 Task: Add a dependency to the task Create a new online booking system for a salon or spa , the existing task  Implement a new virtual private network (VPN) system for a company in the project AgileMatrix
Action: Mouse moved to (1135, 188)
Screenshot: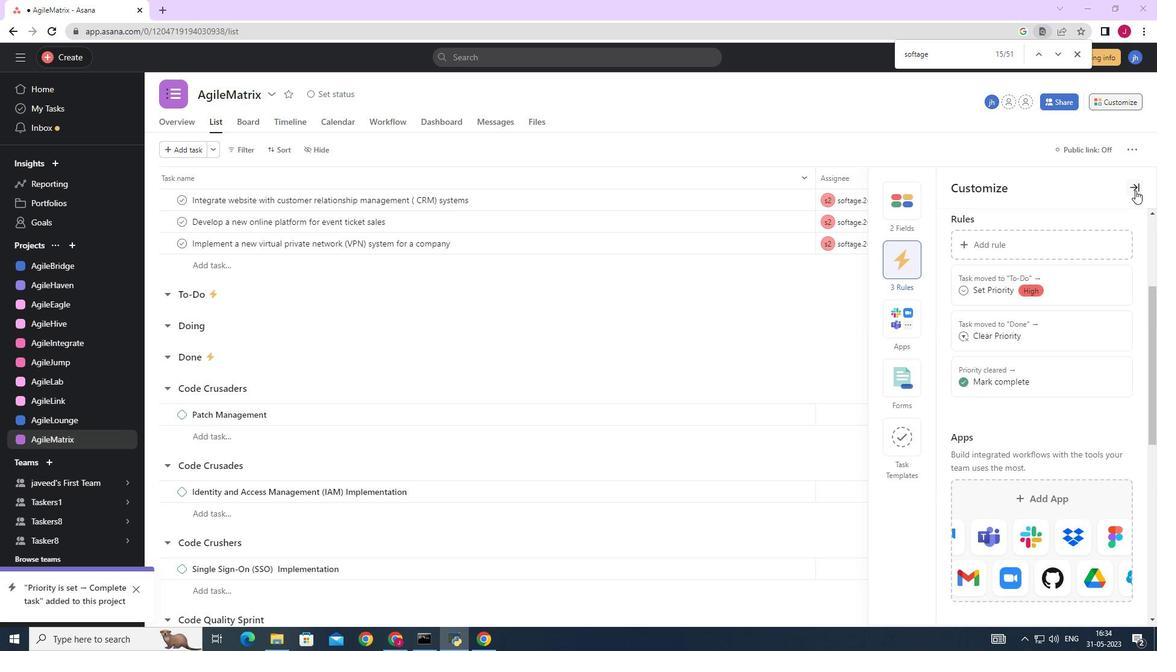 
Action: Mouse pressed left at (1135, 188)
Screenshot: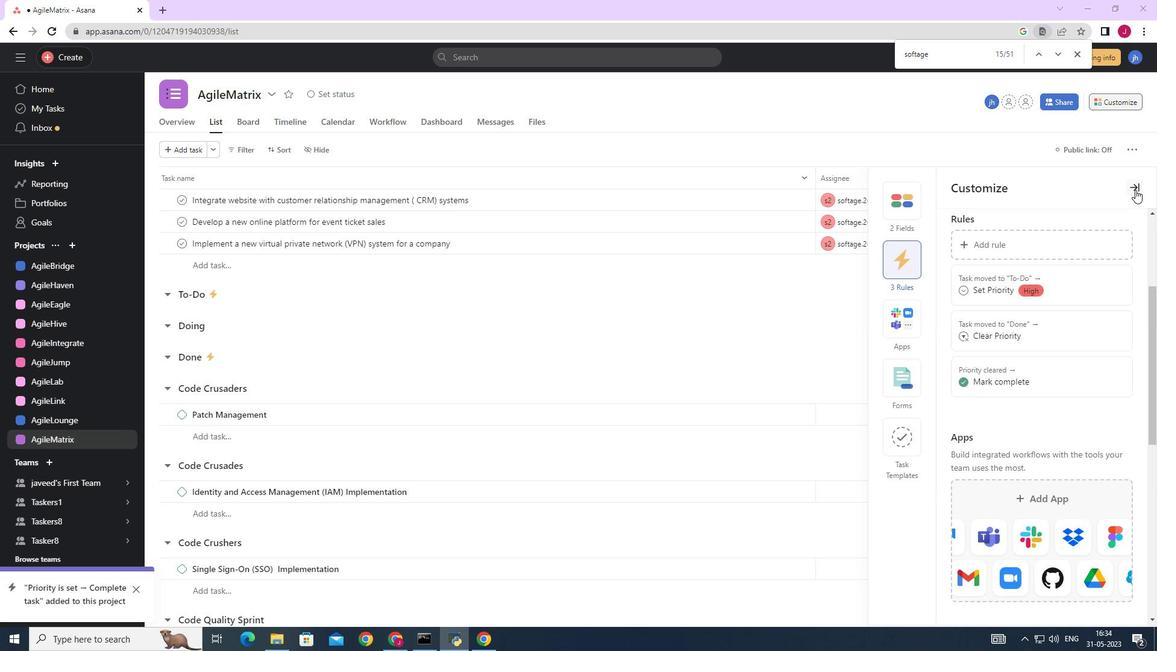 
Action: Mouse moved to (561, 447)
Screenshot: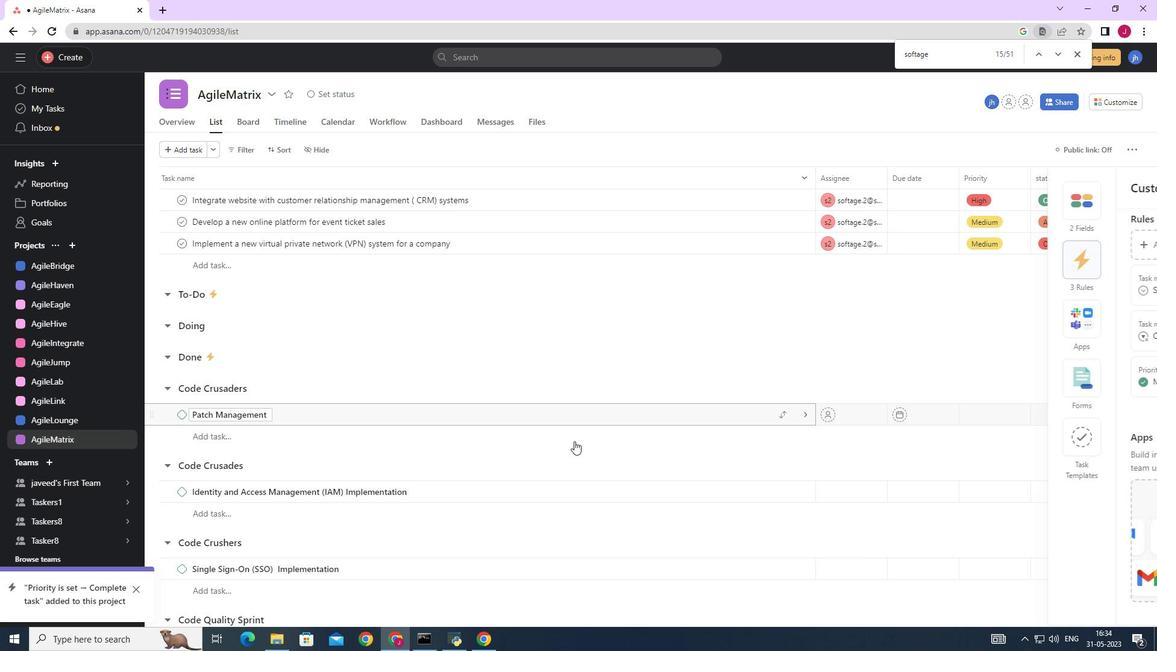 
Action: Mouse scrolled (561, 446) with delta (0, 0)
Screenshot: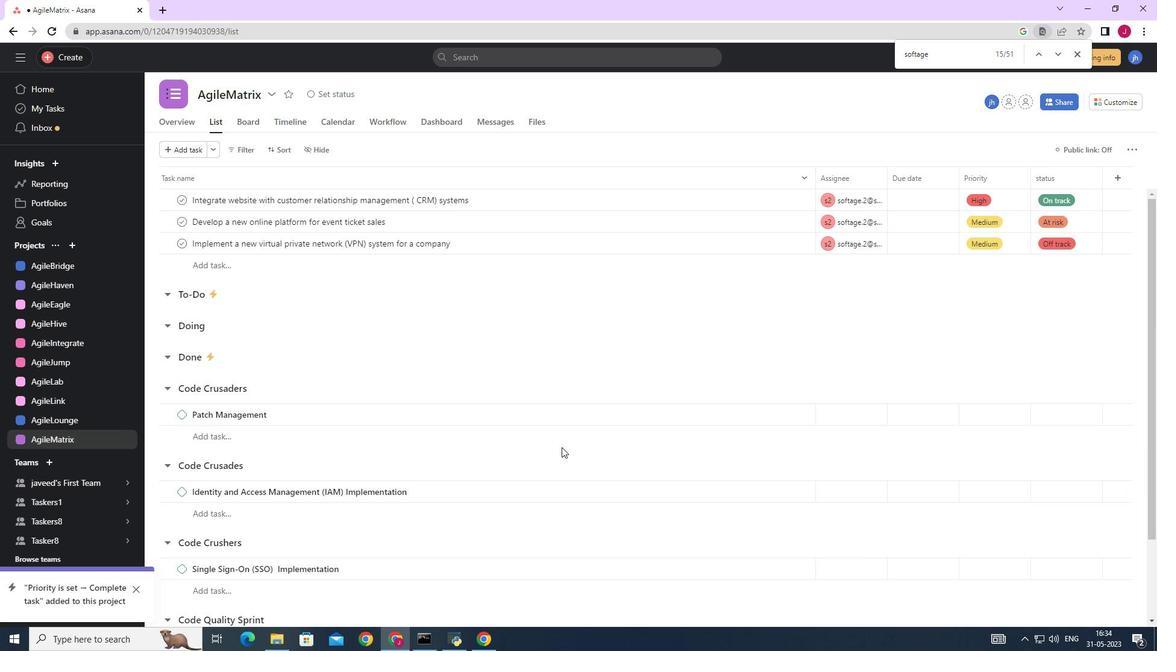 
Action: Mouse scrolled (561, 446) with delta (0, 0)
Screenshot: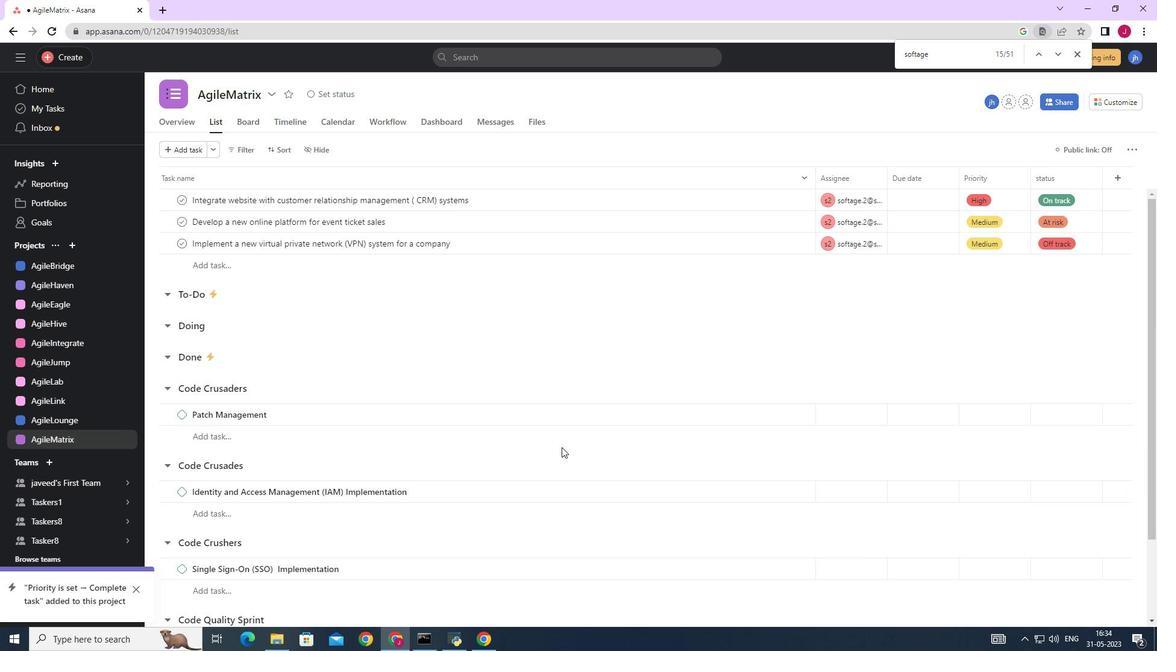 
Action: Mouse scrolled (561, 446) with delta (0, 0)
Screenshot: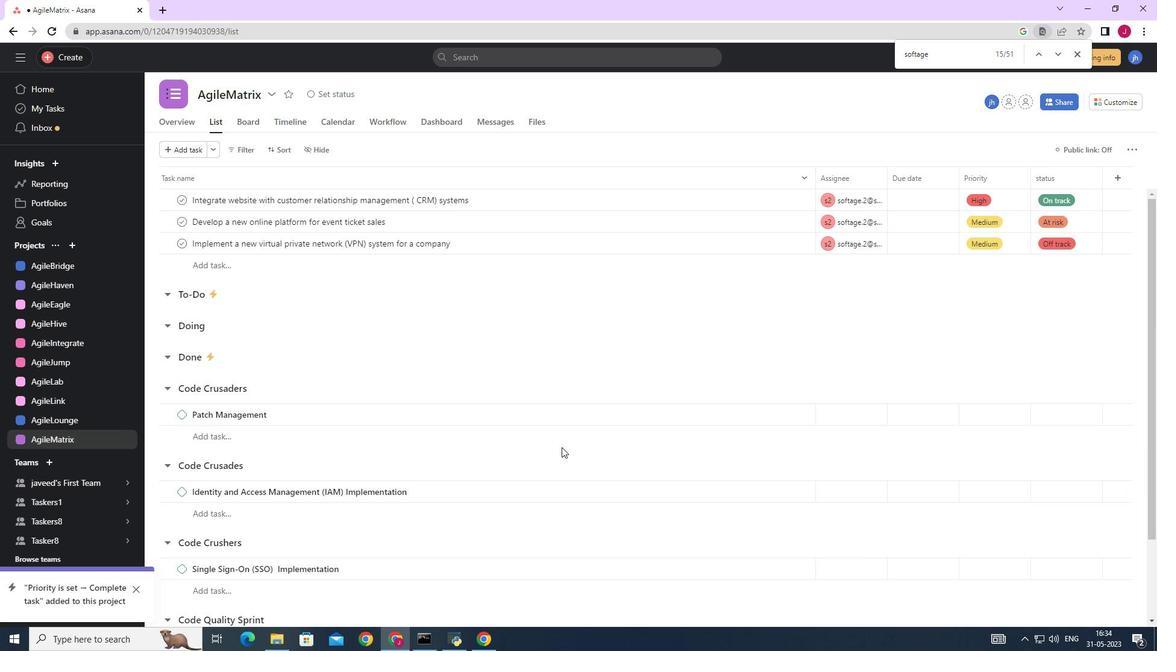 
Action: Mouse scrolled (561, 446) with delta (0, 0)
Screenshot: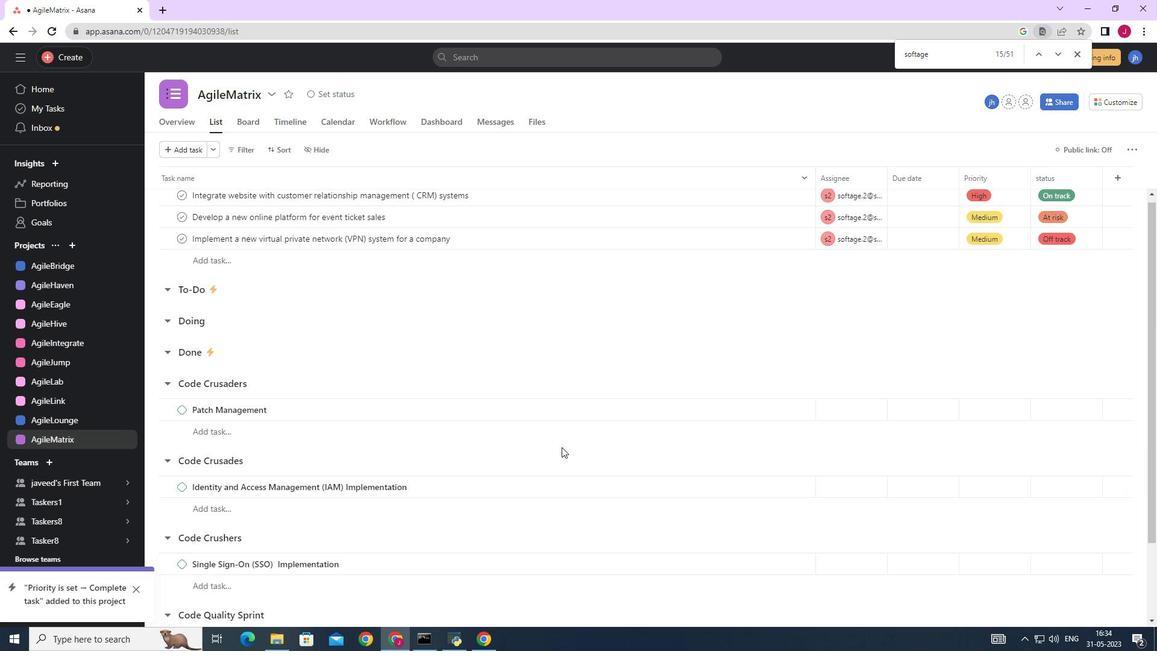 
Action: Mouse scrolled (561, 446) with delta (0, 0)
Screenshot: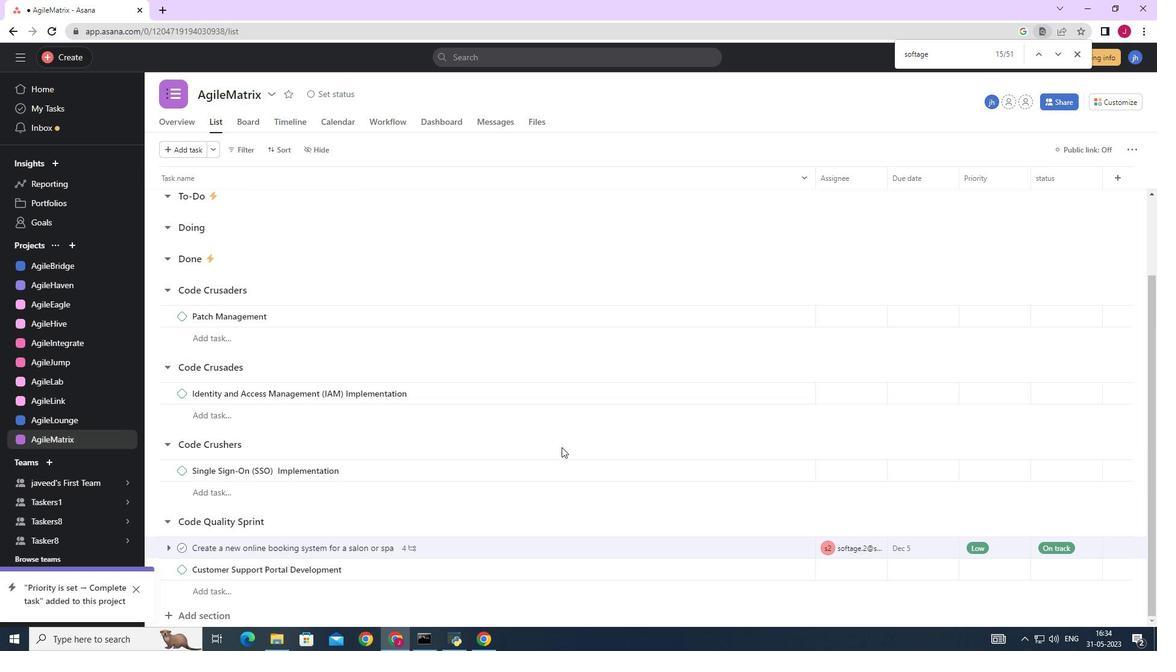 
Action: Mouse moved to (561, 447)
Screenshot: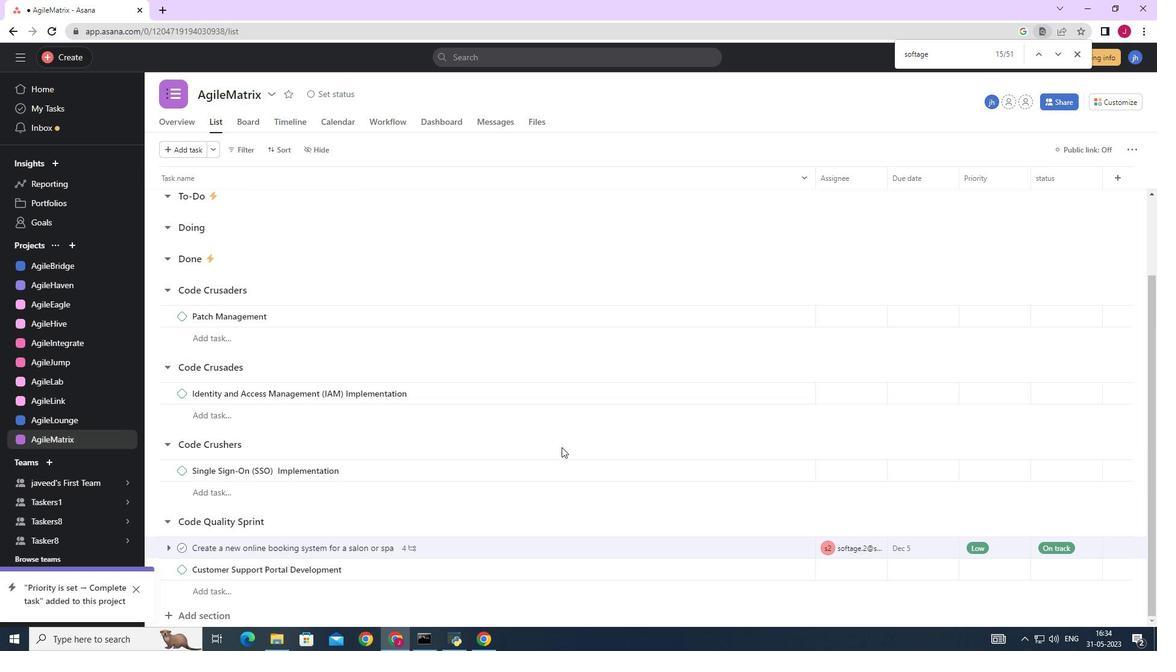 
Action: Mouse scrolled (561, 447) with delta (0, 0)
Screenshot: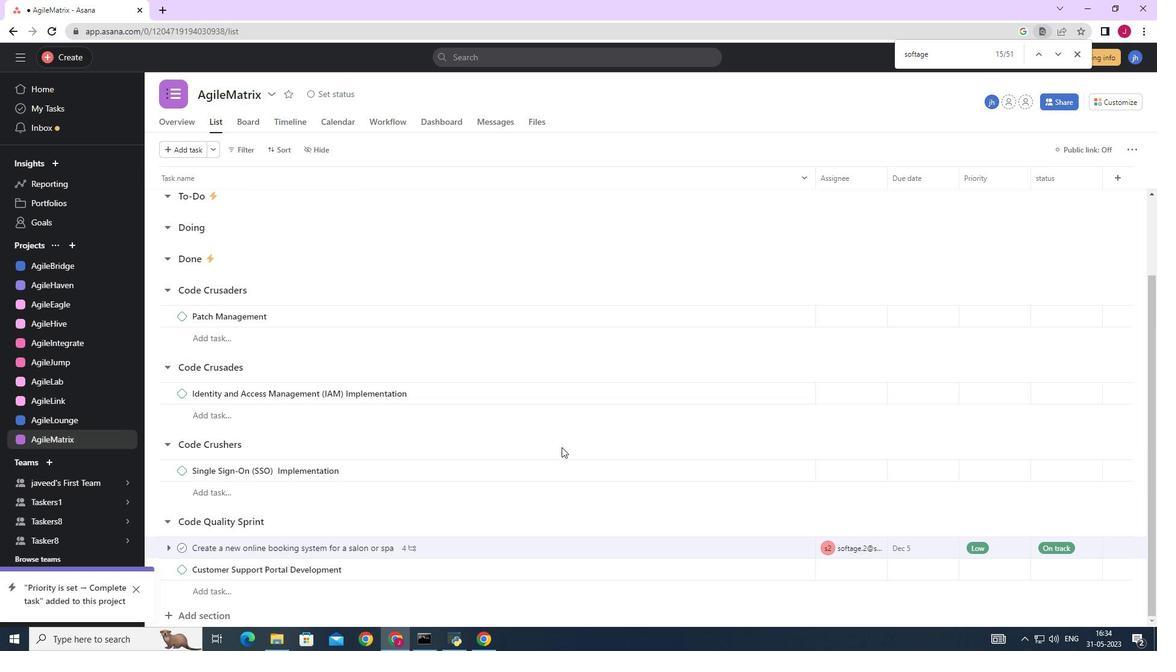 
Action: Mouse moved to (561, 449)
Screenshot: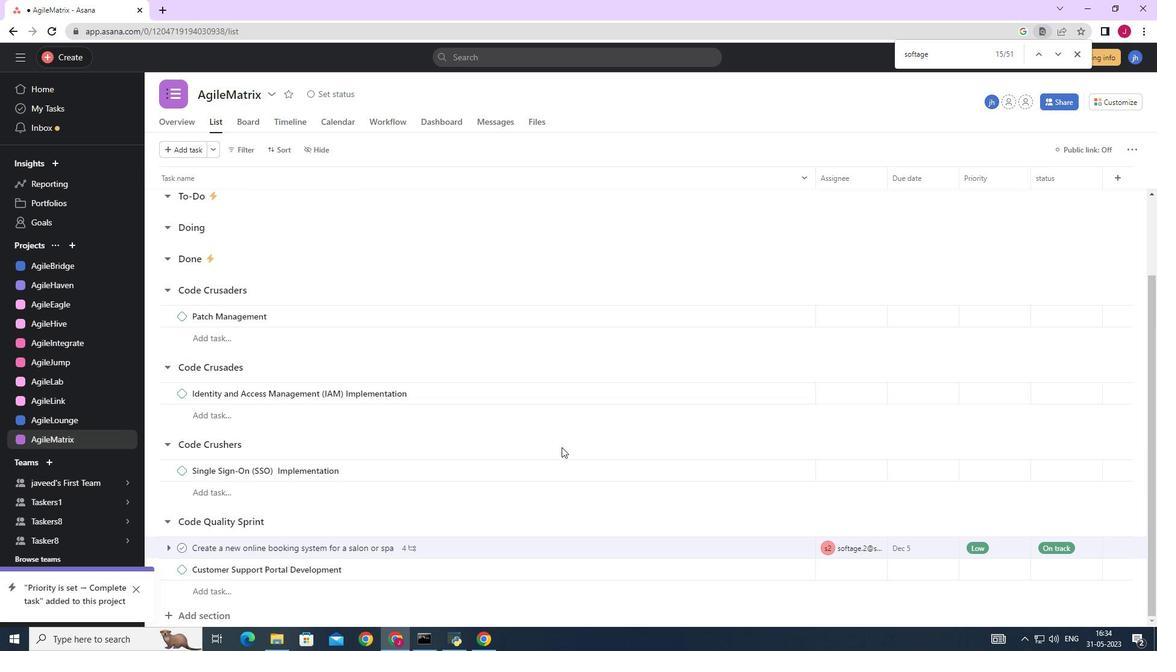 
Action: Mouse scrolled (561, 448) with delta (0, 0)
Screenshot: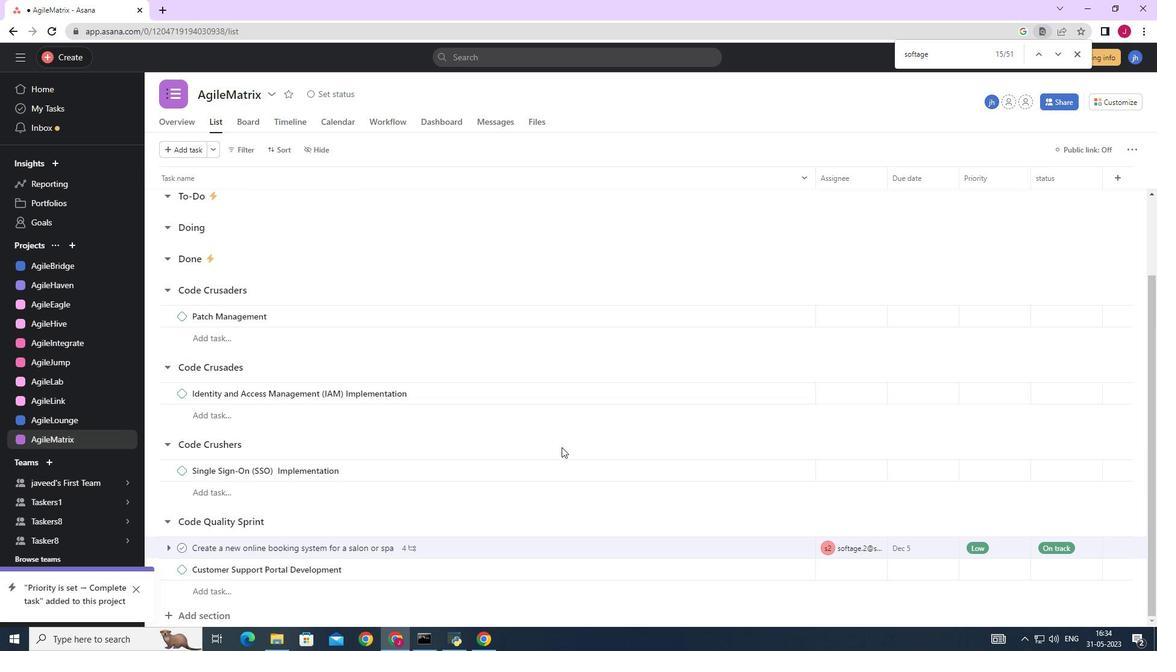 
Action: Mouse moved to (561, 450)
Screenshot: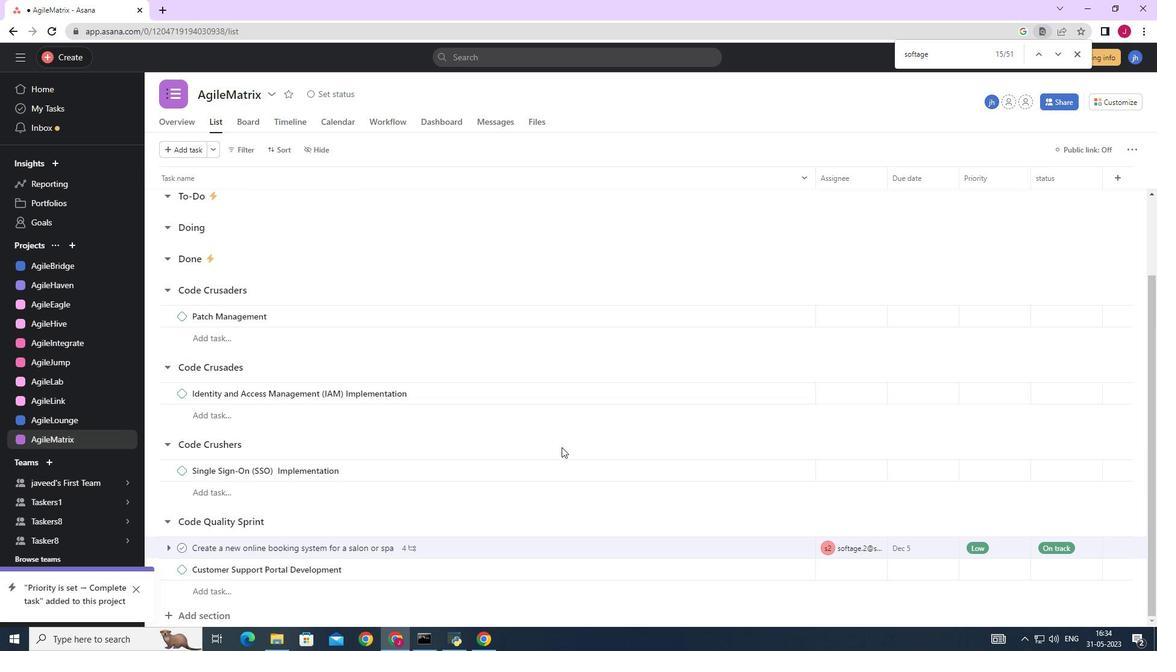 
Action: Mouse scrolled (561, 449) with delta (0, 0)
Screenshot: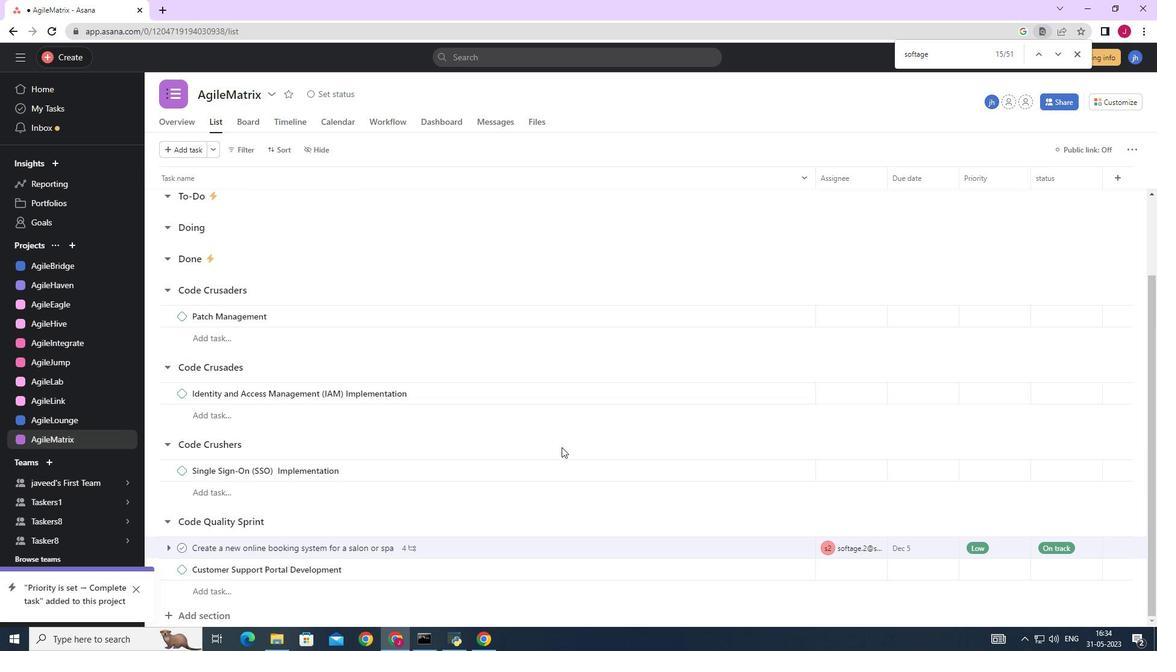 
Action: Mouse moved to (561, 453)
Screenshot: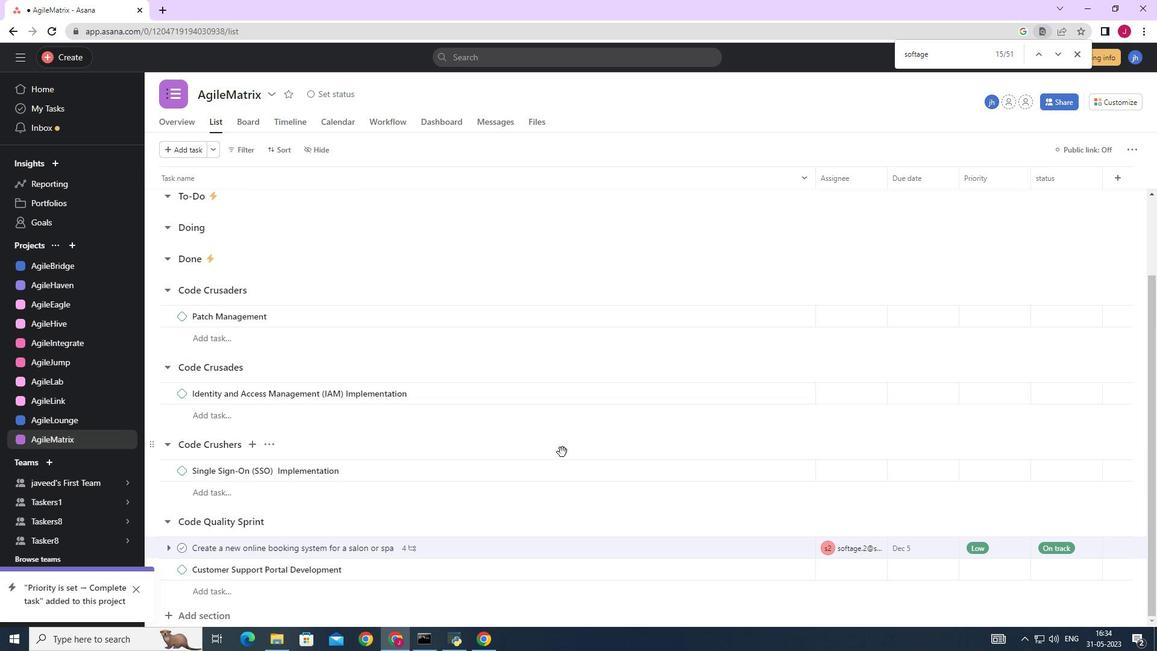 
Action: Mouse scrolled (561, 453) with delta (0, 0)
Screenshot: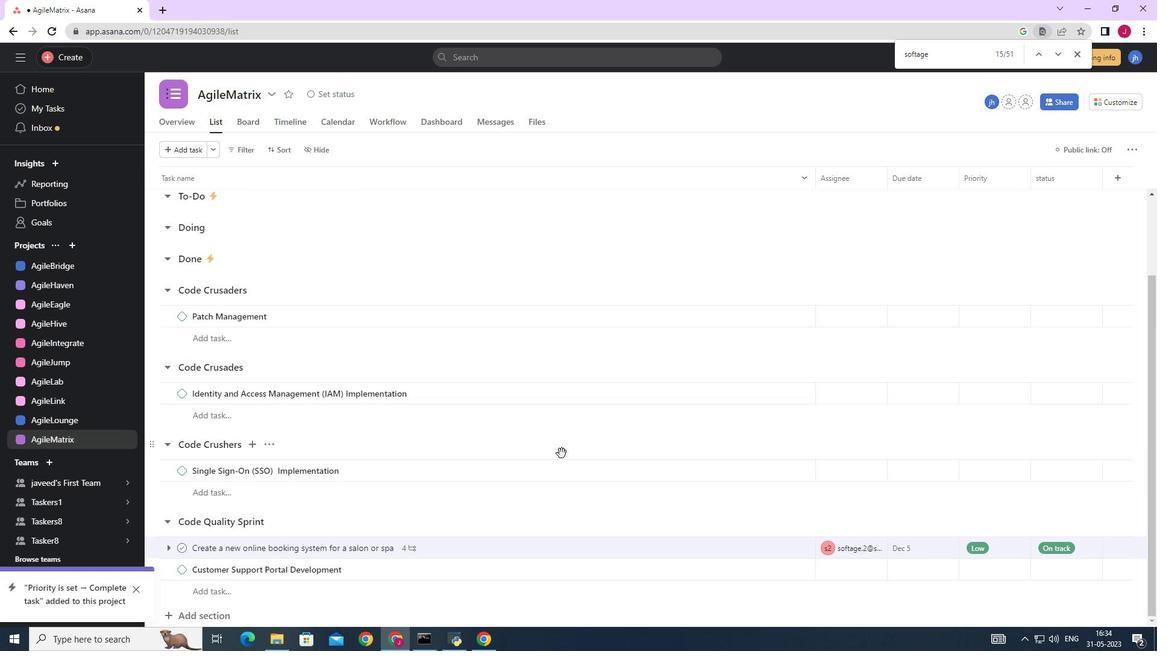 
Action: Mouse scrolled (561, 453) with delta (0, 0)
Screenshot: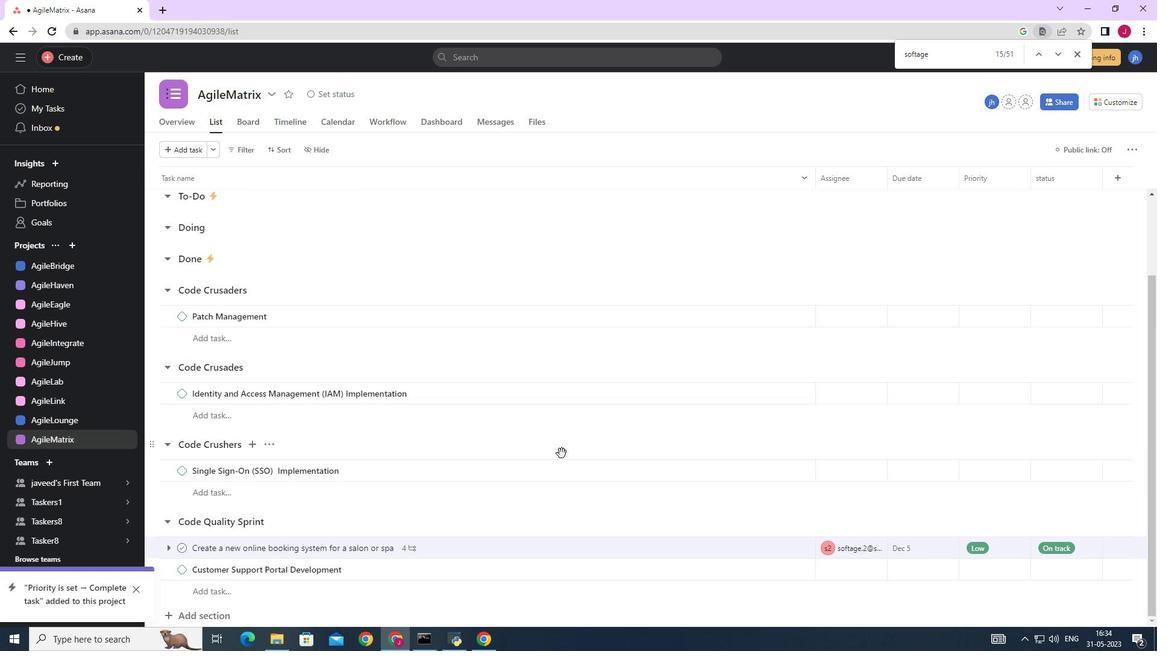
Action: Mouse scrolled (561, 453) with delta (0, 0)
Screenshot: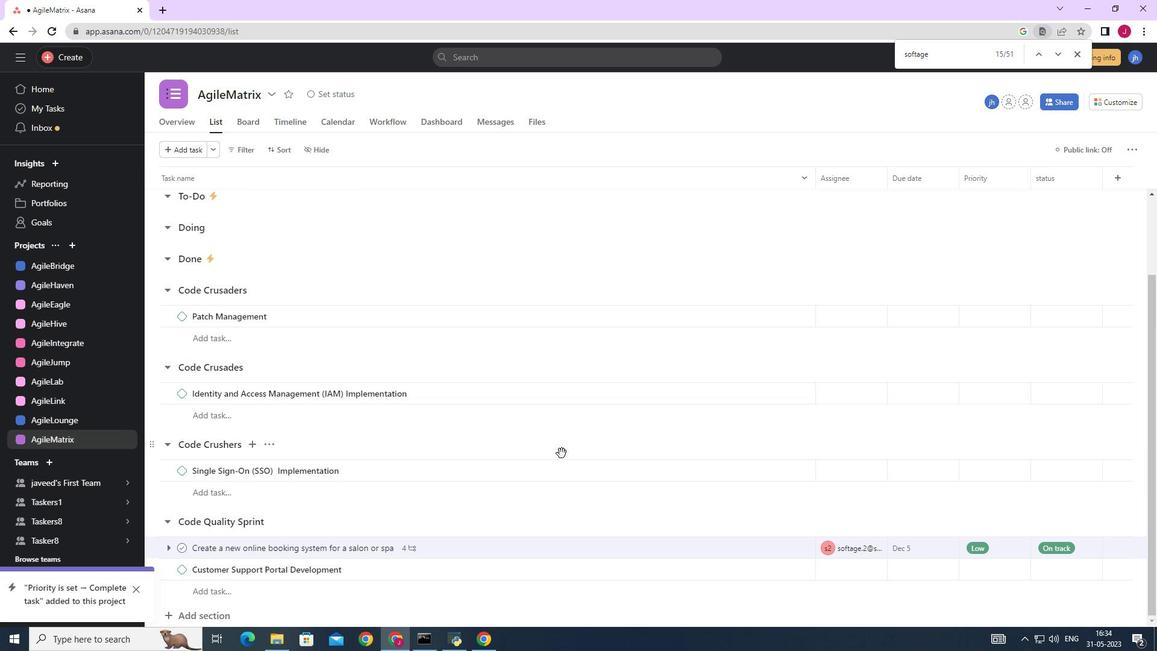 
Action: Mouse scrolled (561, 453) with delta (0, 0)
Screenshot: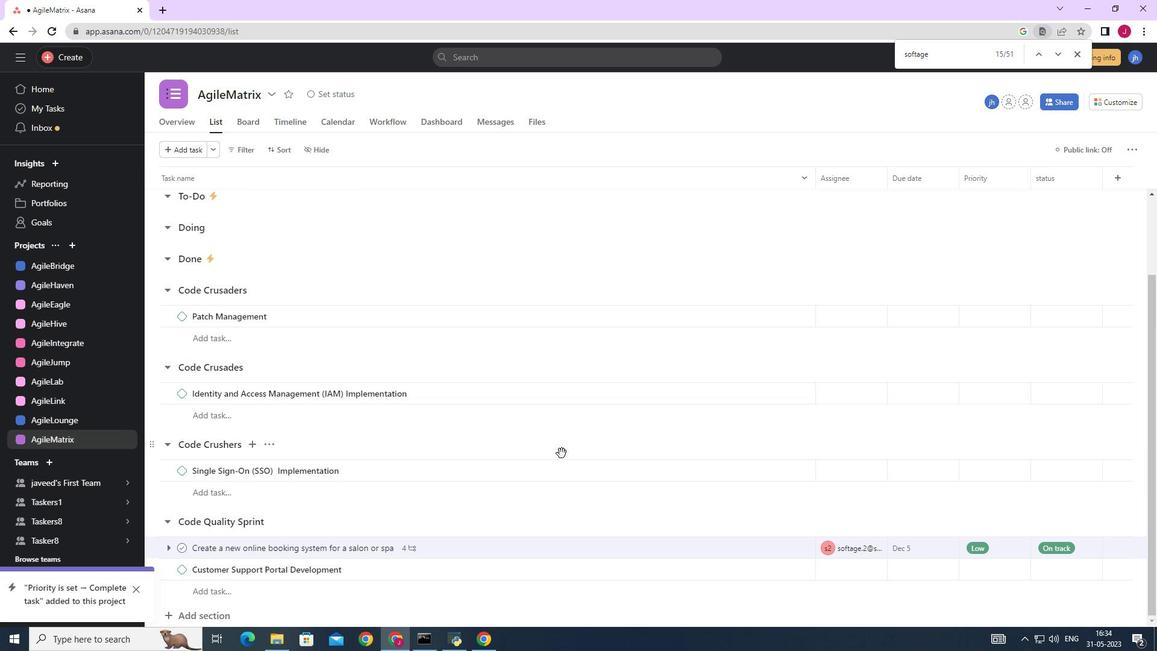 
Action: Mouse scrolled (561, 453) with delta (0, 0)
Screenshot: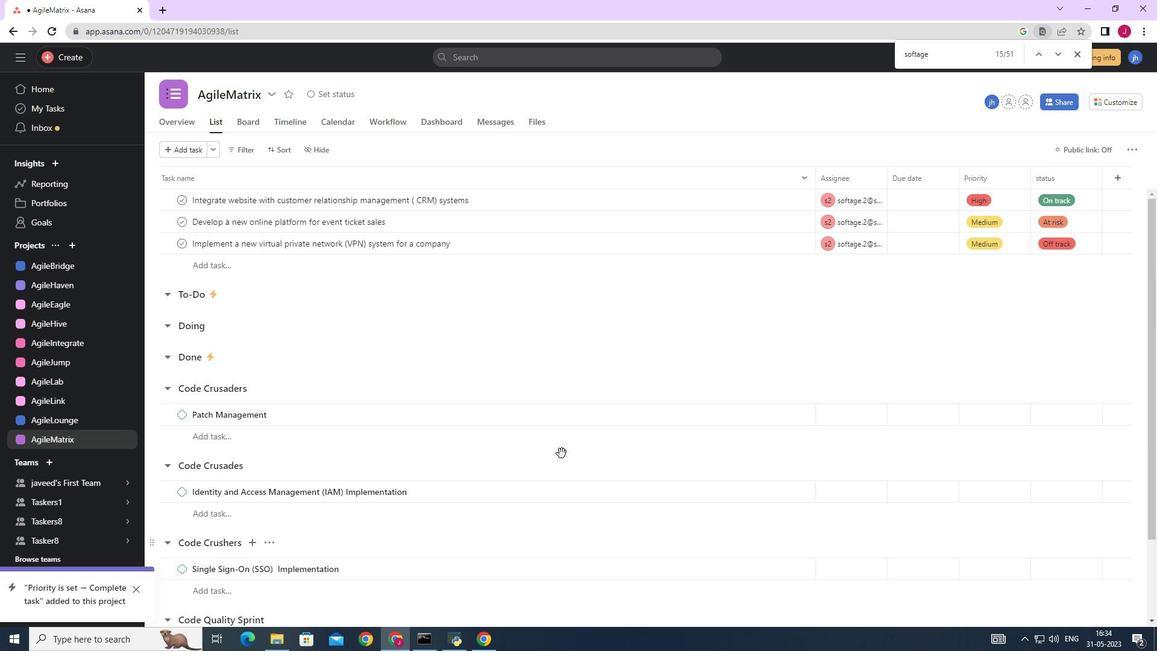 
Action: Mouse scrolled (561, 453) with delta (0, 0)
Screenshot: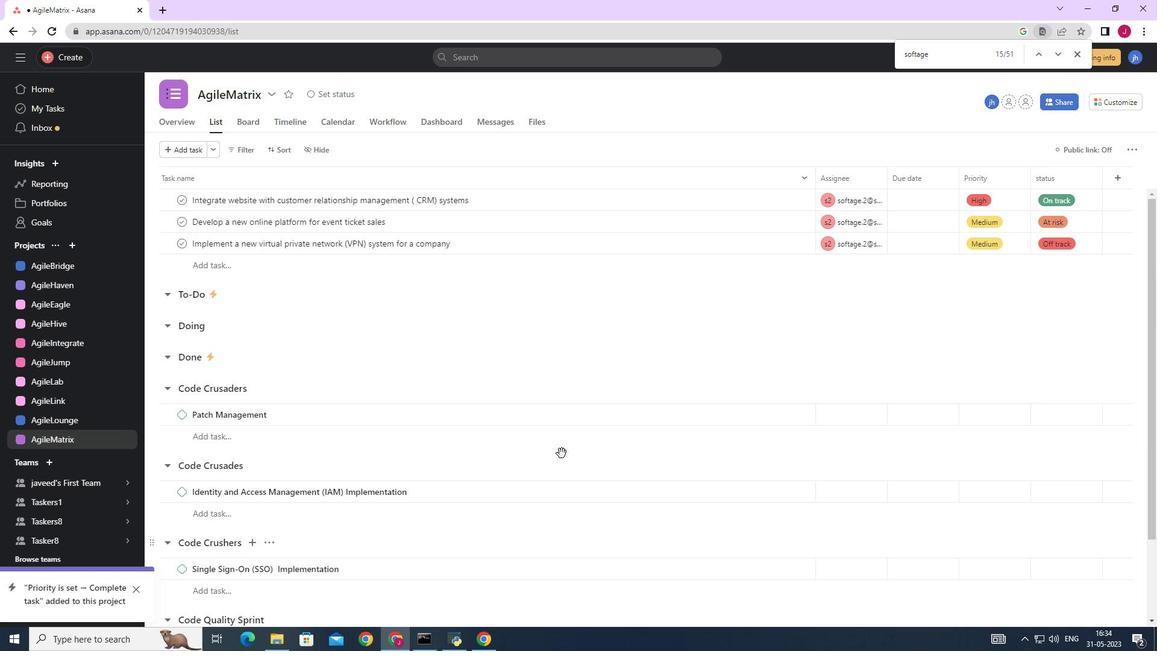 
Action: Mouse scrolled (561, 453) with delta (0, 0)
Screenshot: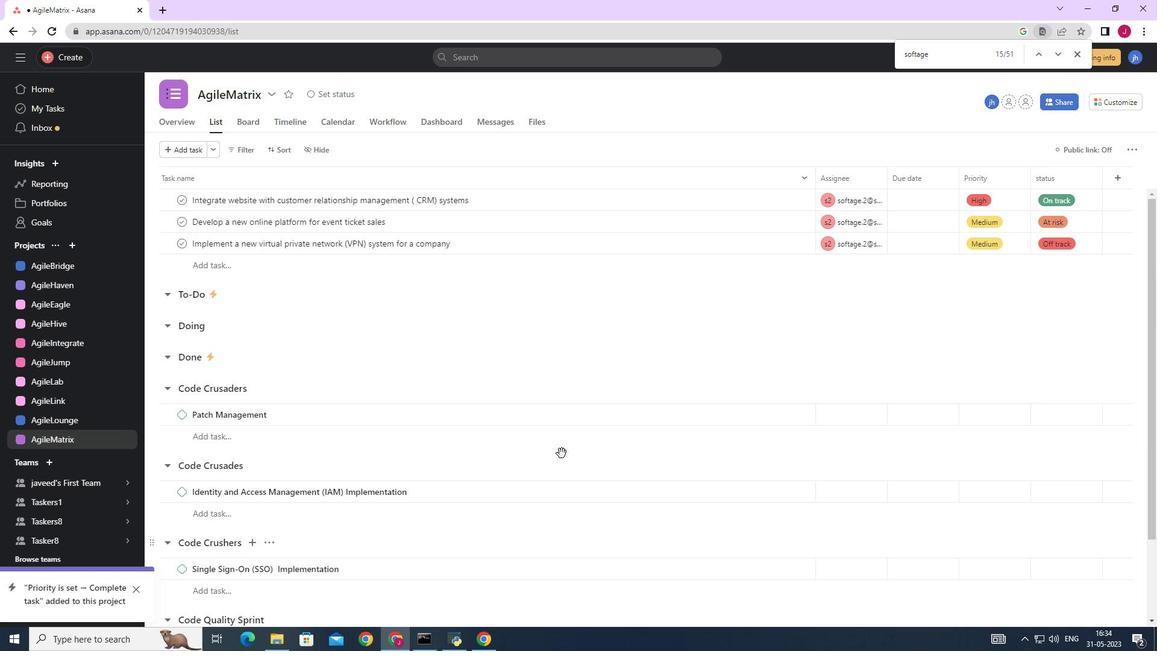 
Action: Mouse moved to (446, 341)
Screenshot: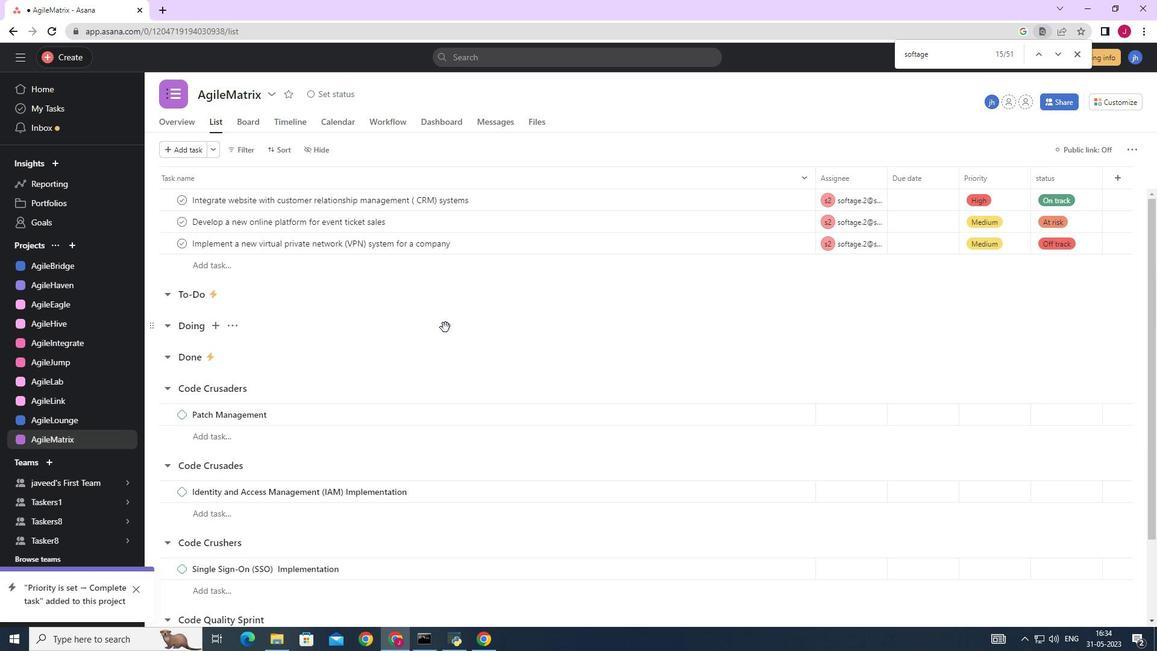 
Action: Mouse scrolled (446, 341) with delta (0, 0)
Screenshot: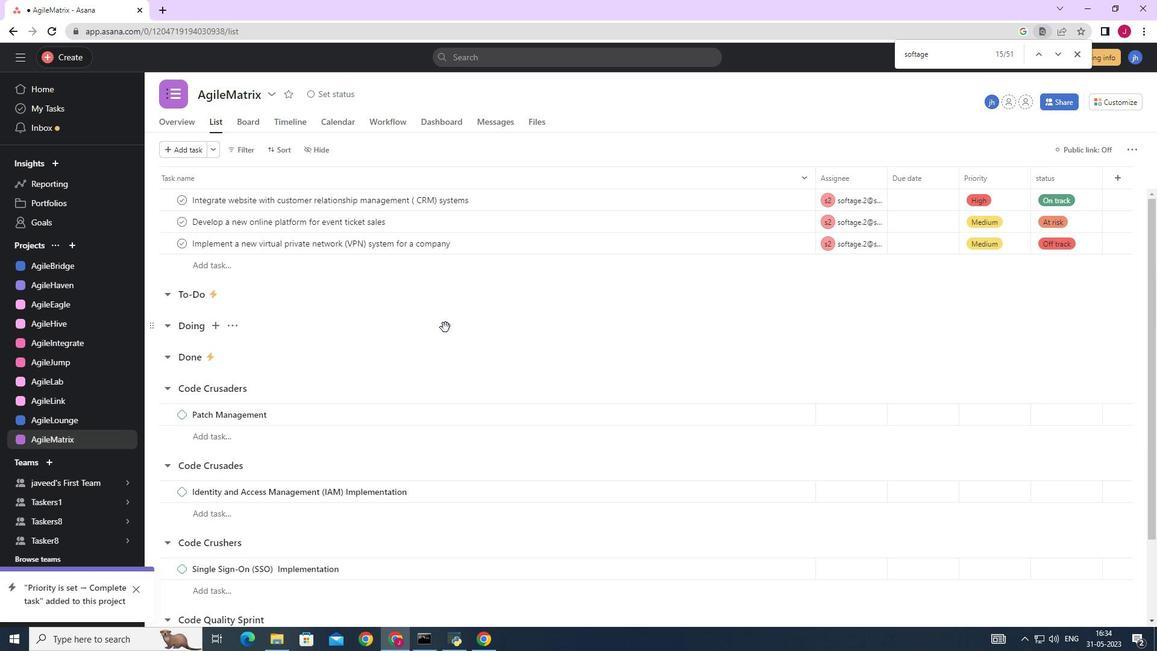 
Action: Mouse moved to (446, 342)
Screenshot: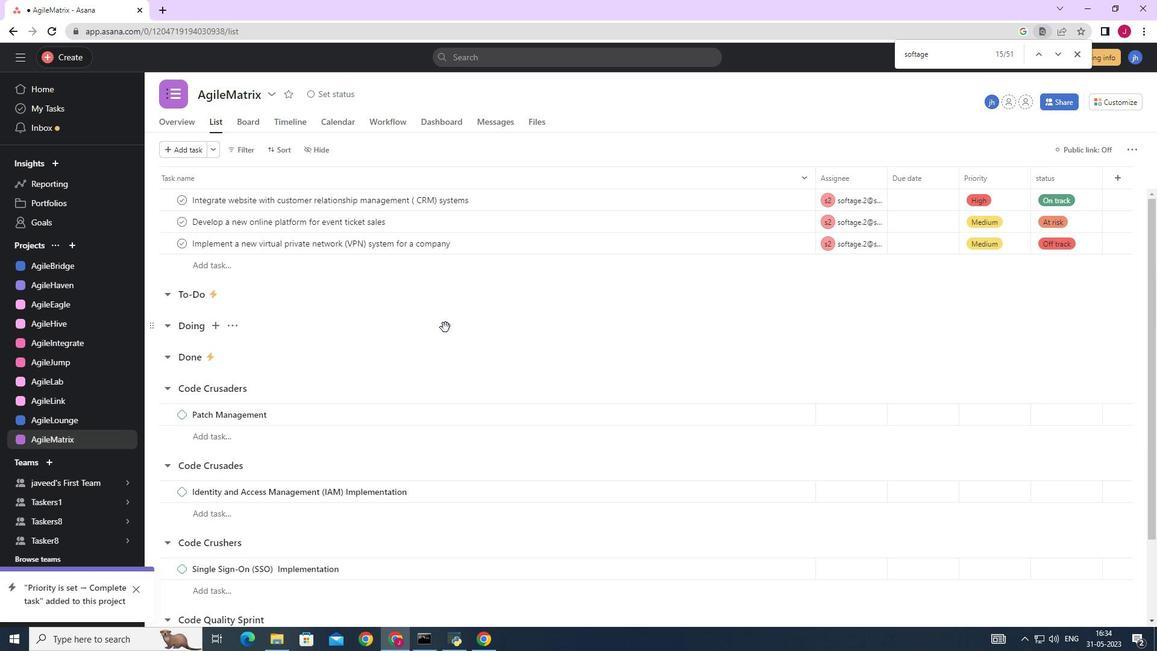 
Action: Mouse scrolled (446, 341) with delta (0, 0)
Screenshot: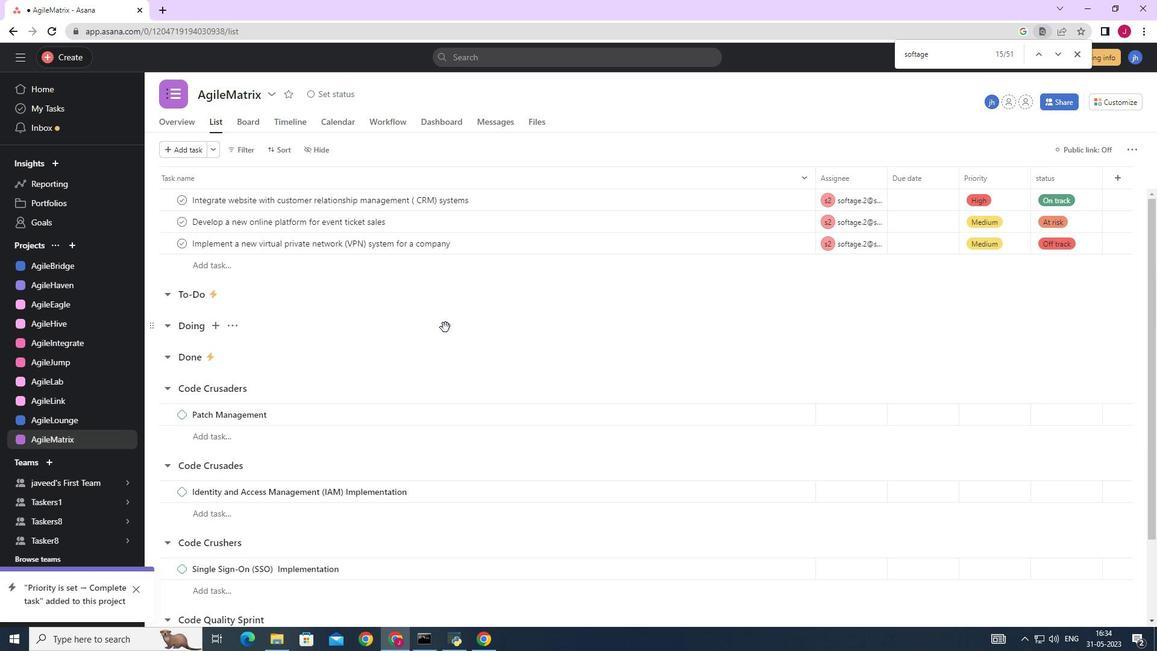 
Action: Mouse moved to (446, 343)
Screenshot: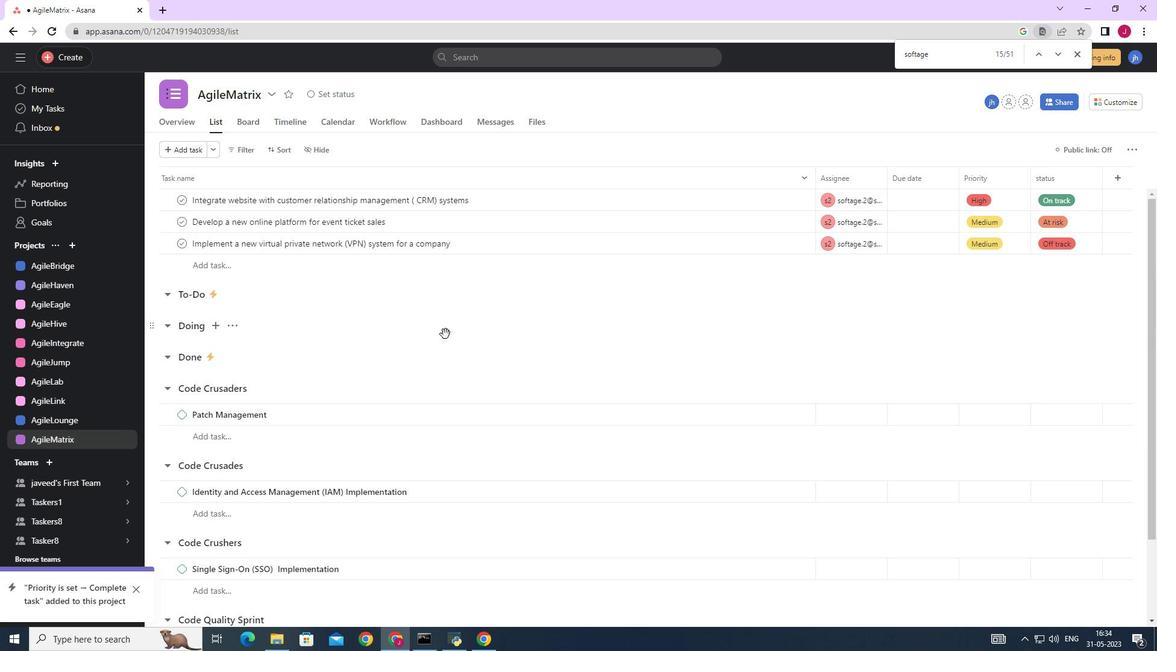 
Action: Mouse scrolled (446, 343) with delta (0, 0)
Screenshot: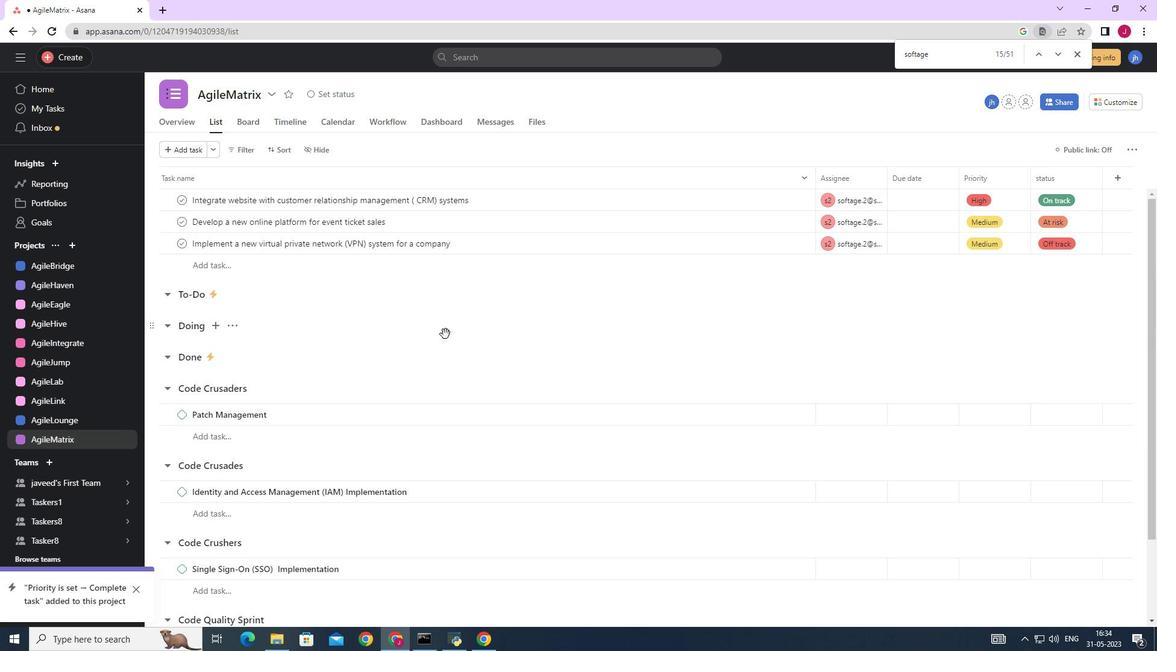 
Action: Mouse moved to (446, 344)
Screenshot: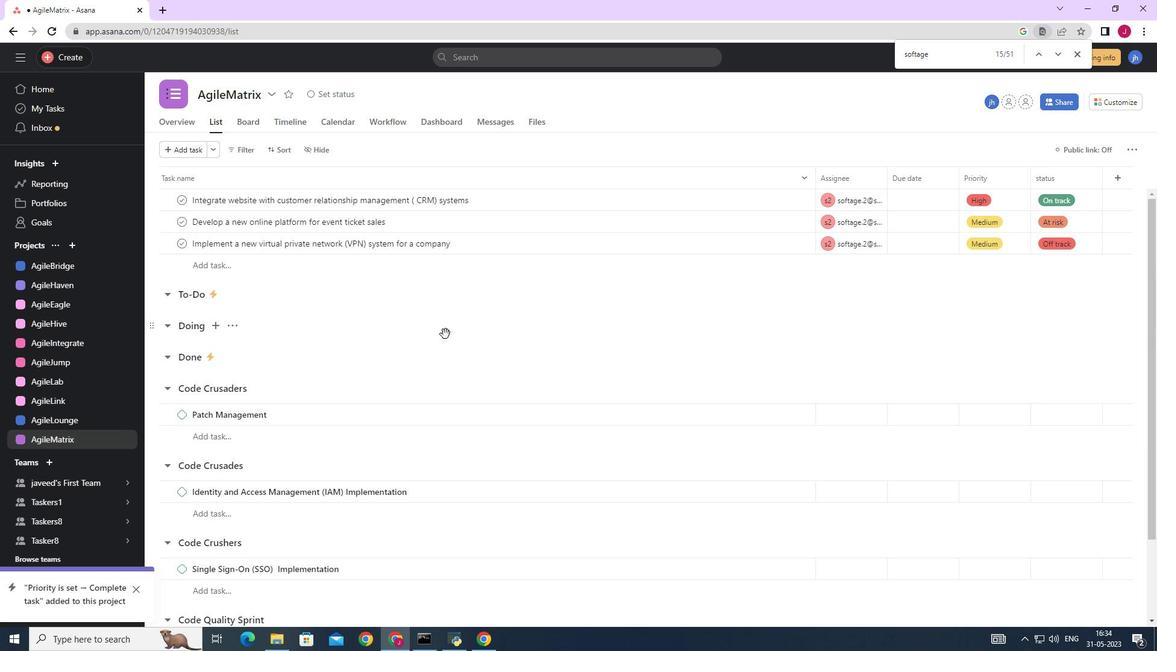 
Action: Mouse scrolled (446, 343) with delta (0, 0)
Screenshot: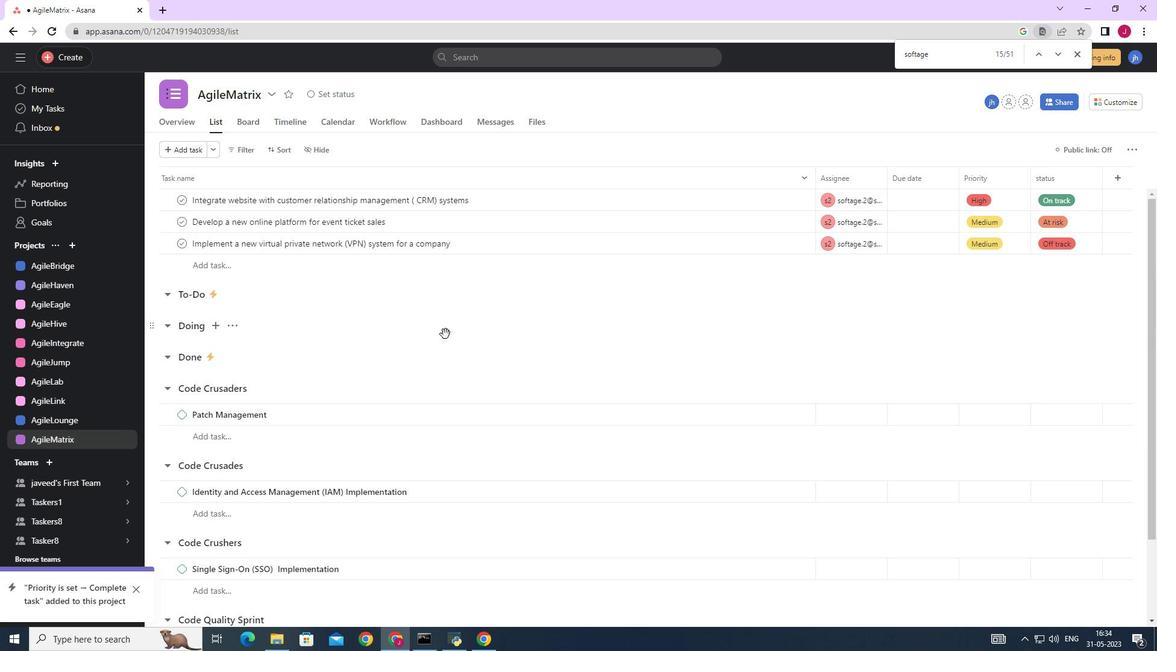 
Action: Mouse moved to (447, 346)
Screenshot: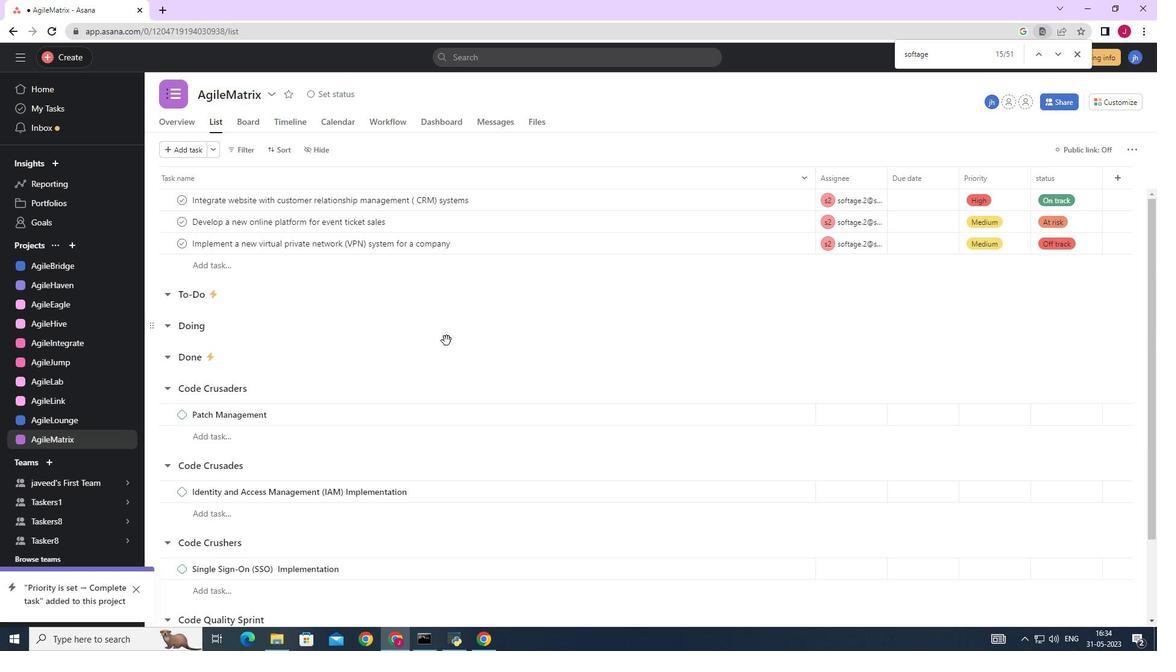 
Action: Mouse scrolled (447, 345) with delta (0, 0)
Screenshot: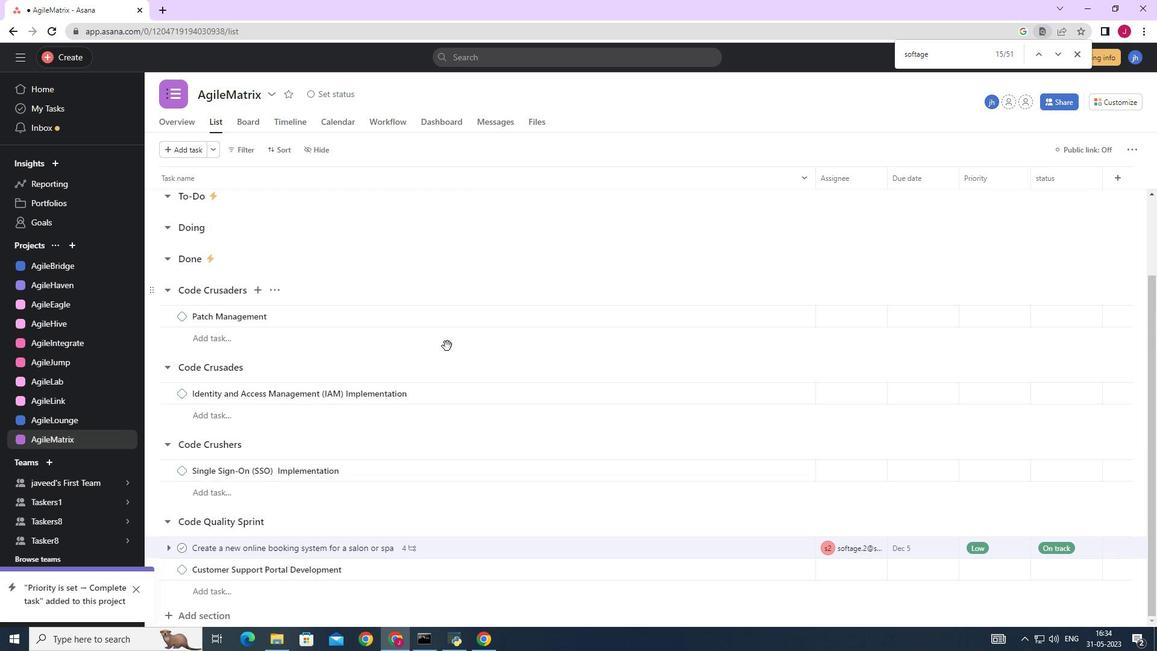 
Action: Mouse scrolled (447, 345) with delta (0, 0)
Screenshot: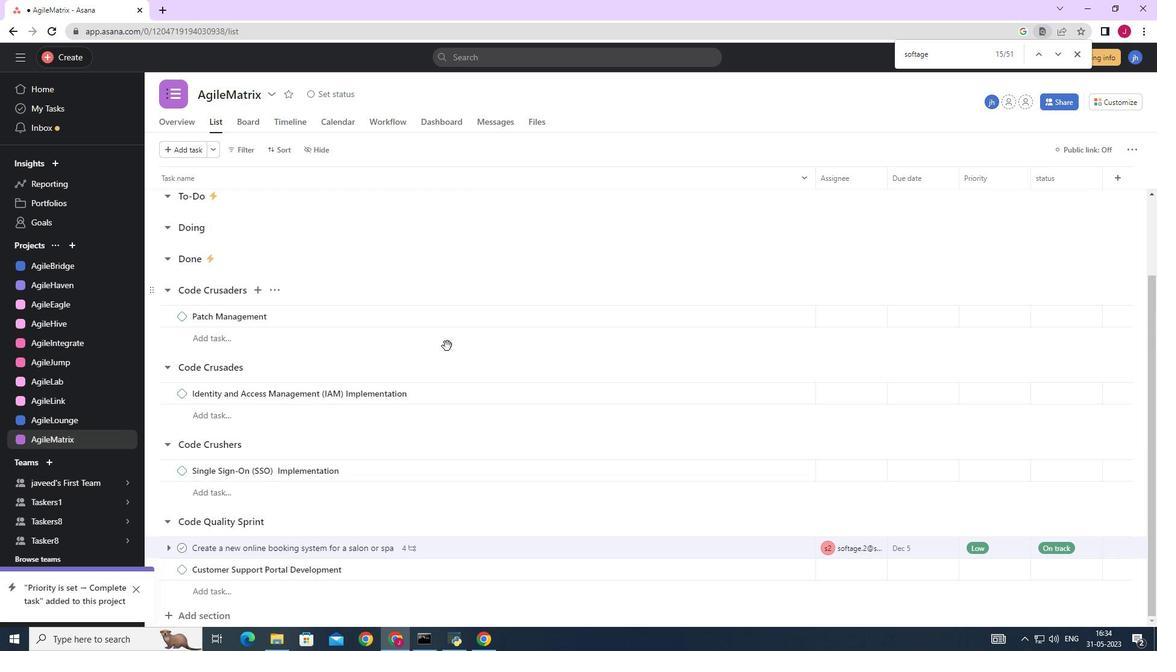 
Action: Mouse moved to (447, 347)
Screenshot: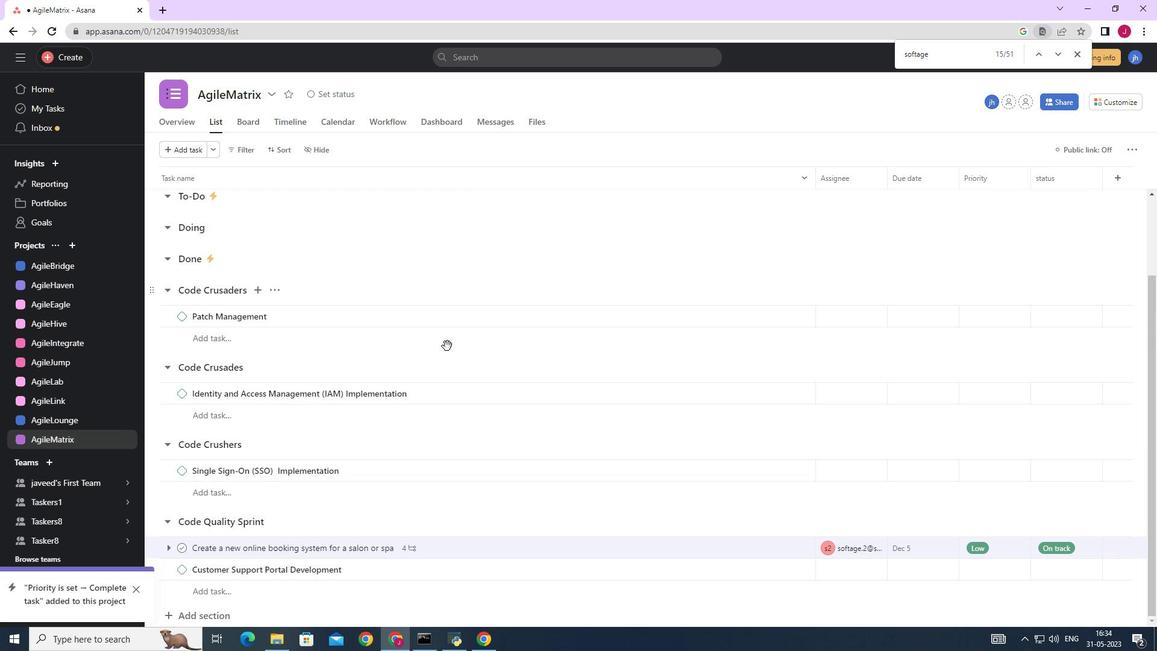 
Action: Mouse scrolled (447, 346) with delta (0, 0)
Screenshot: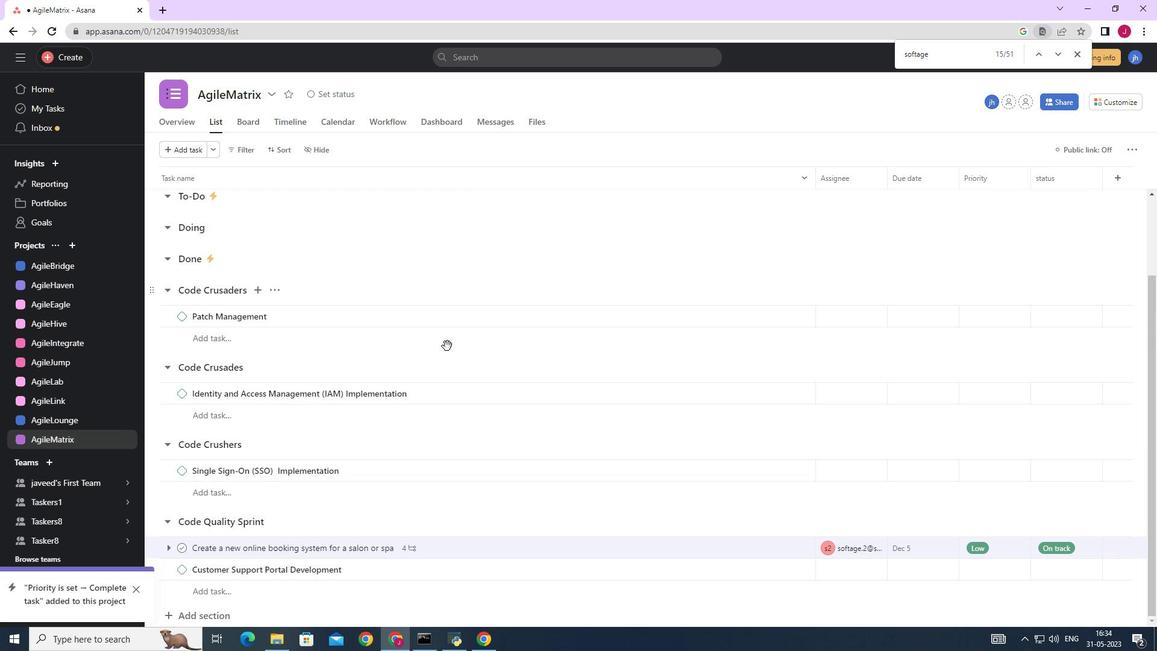 
Action: Mouse moved to (754, 552)
Screenshot: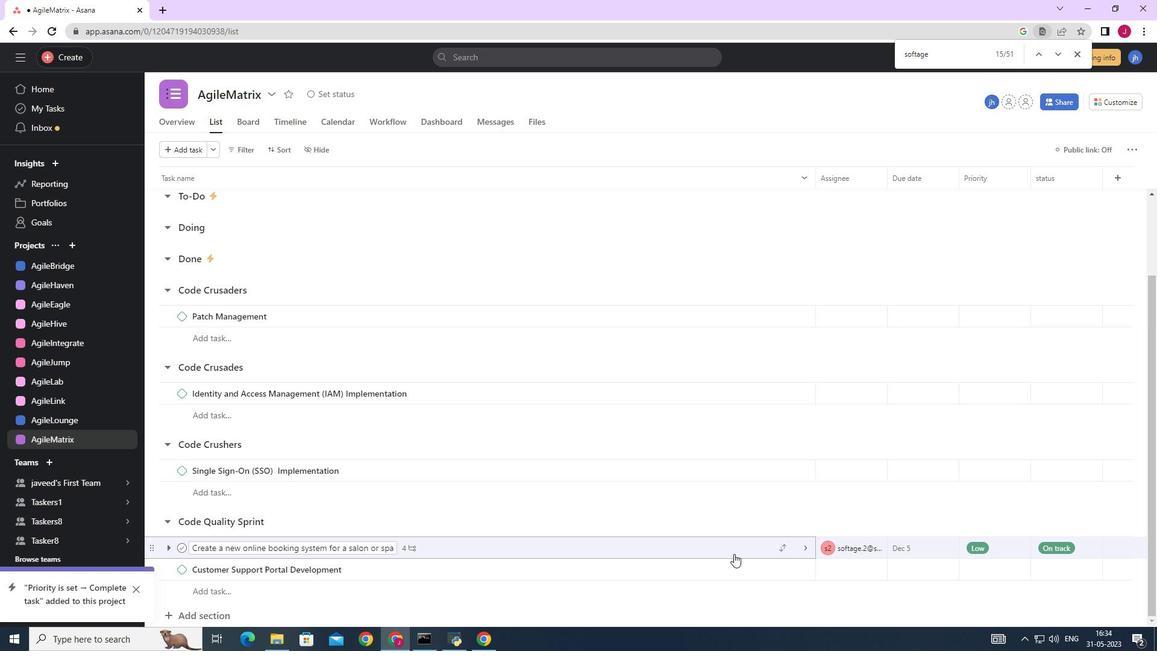 
Action: Mouse pressed left at (754, 552)
Screenshot: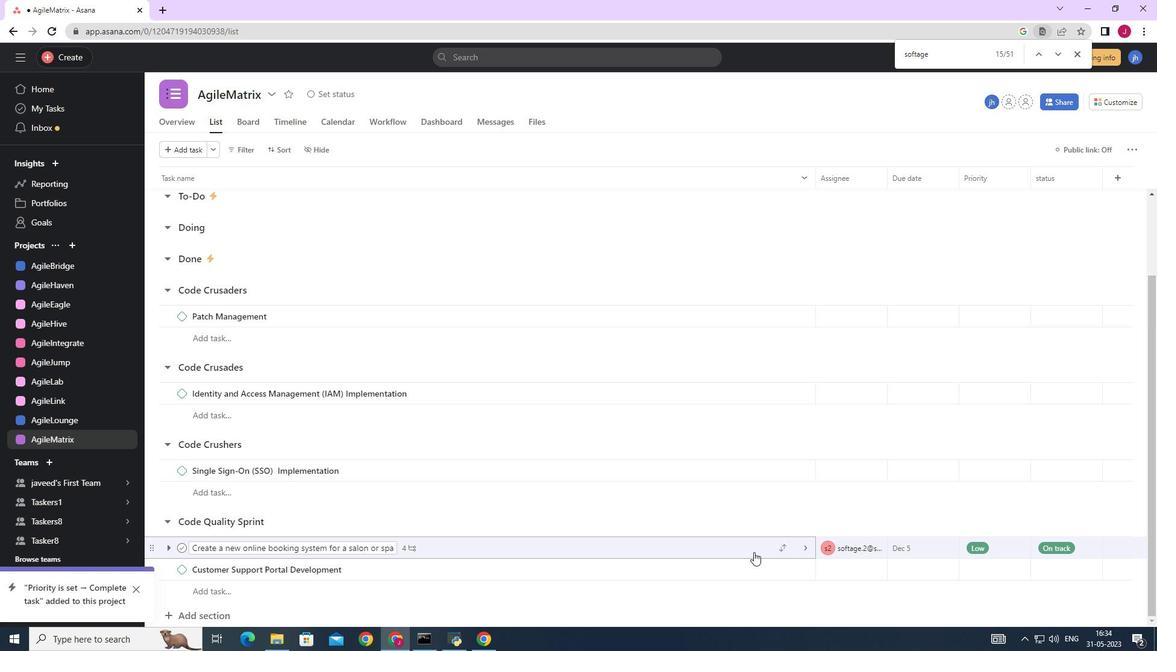 
Action: Mouse moved to (859, 413)
Screenshot: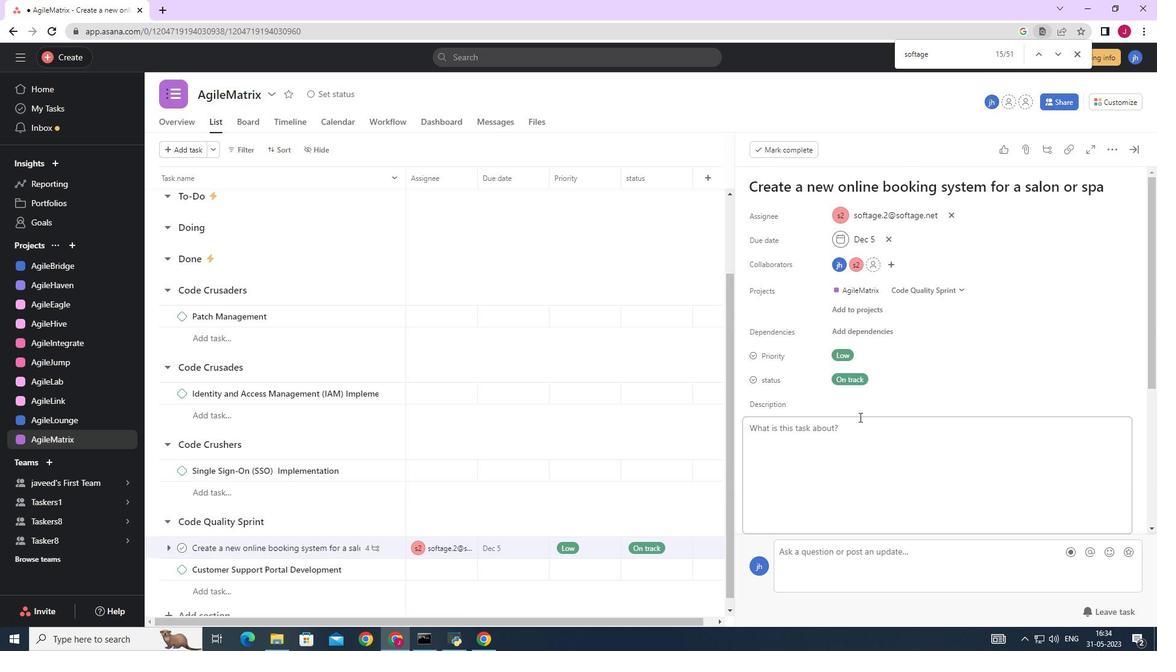 
Action: Mouse scrolled (859, 412) with delta (0, 0)
Screenshot: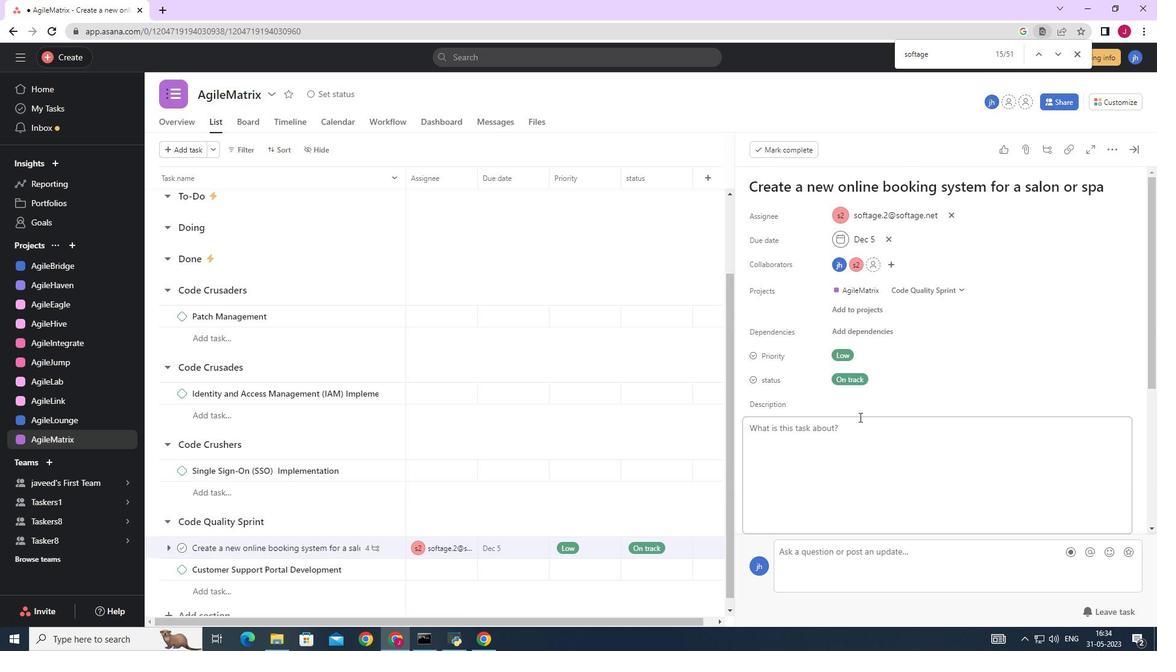 
Action: Mouse scrolled (859, 412) with delta (0, 0)
Screenshot: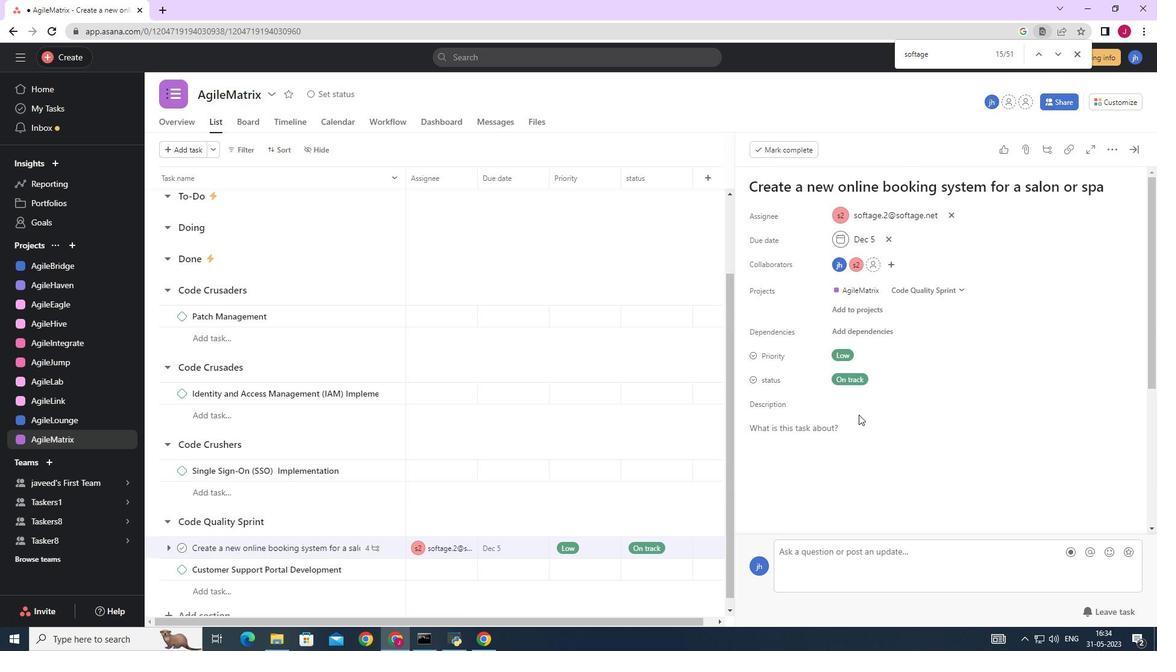 
Action: Mouse moved to (862, 210)
Screenshot: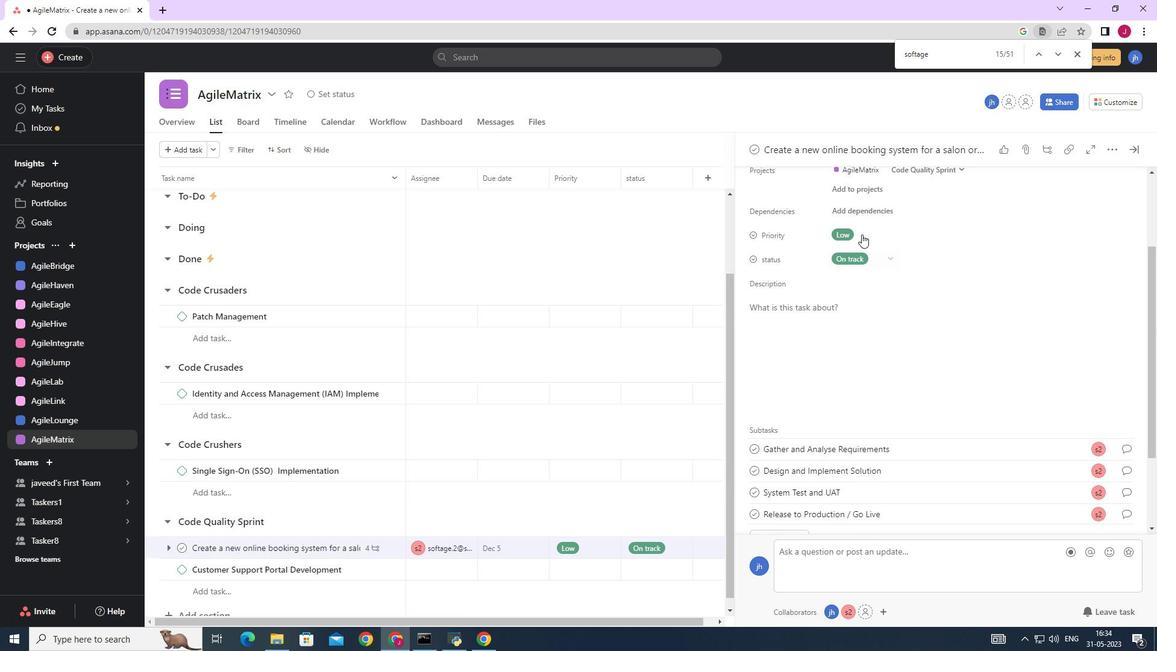 
Action: Mouse pressed left at (862, 210)
Screenshot: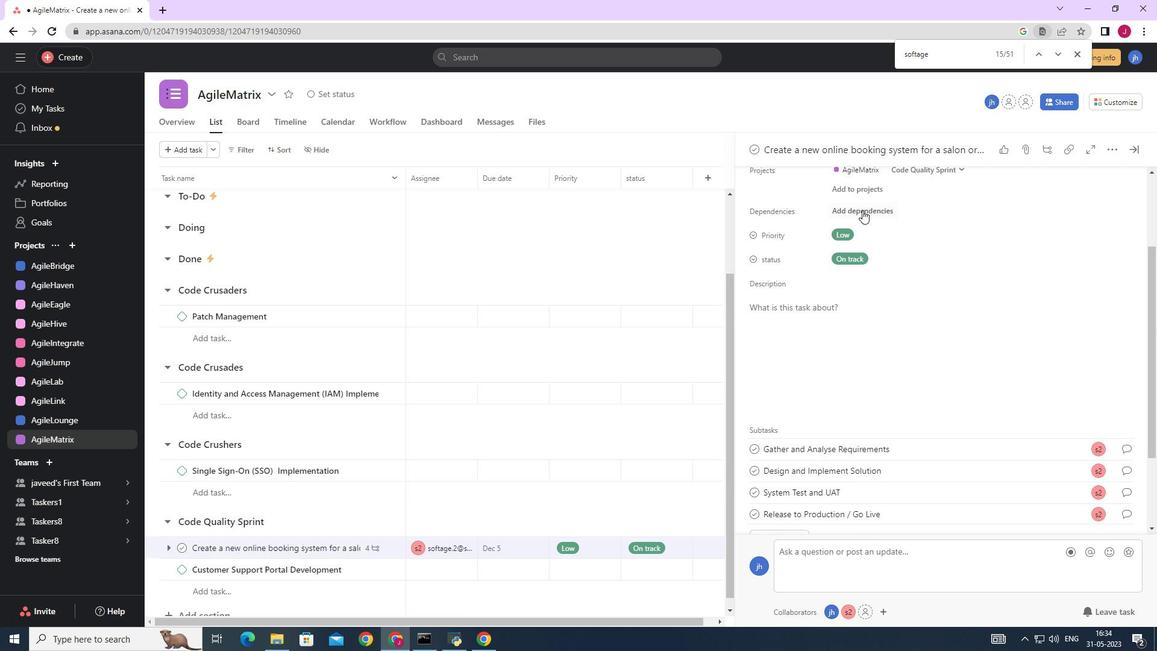 
Action: Mouse moved to (951, 261)
Screenshot: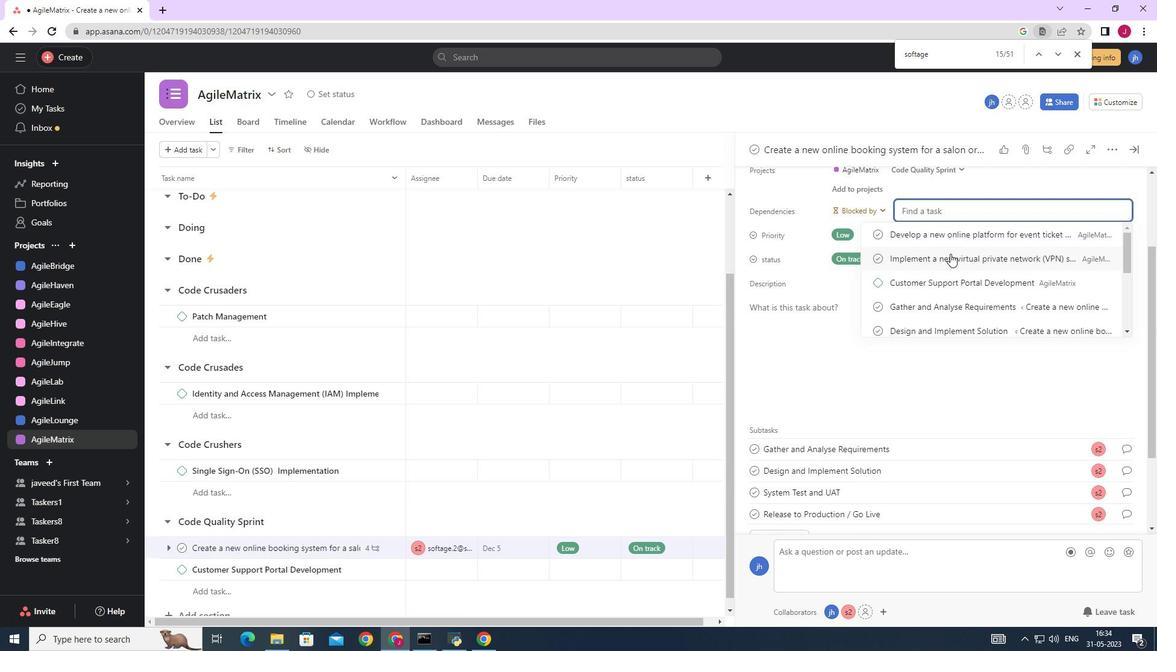 
Action: Mouse pressed left at (951, 261)
Screenshot: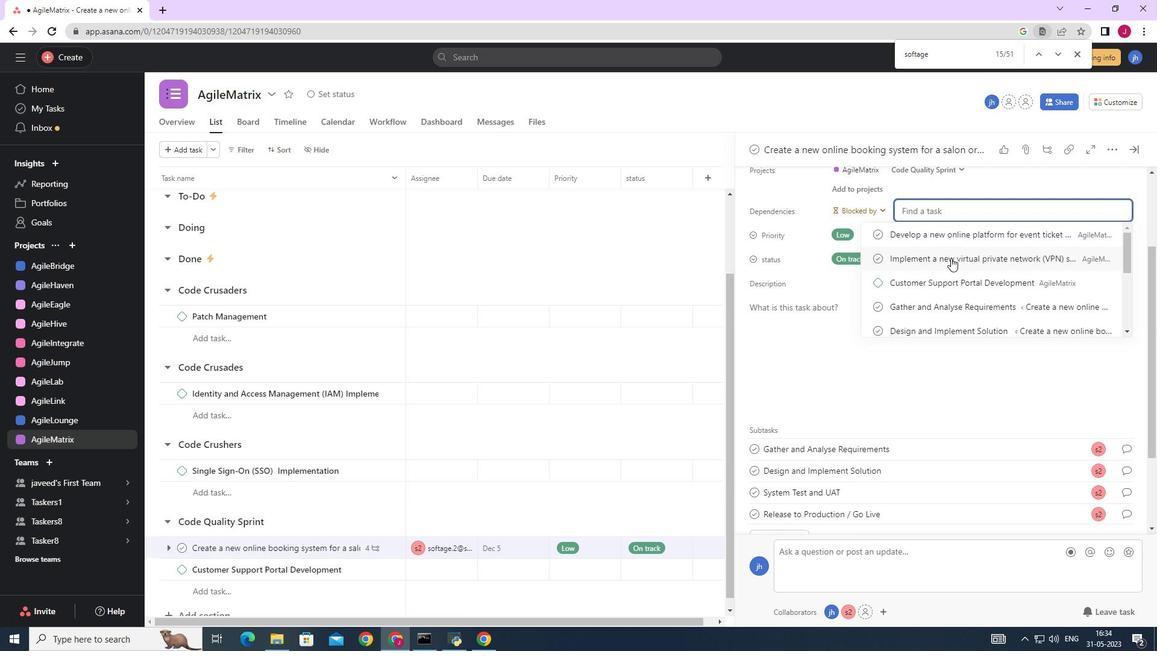 
Action: Mouse moved to (1135, 150)
Screenshot: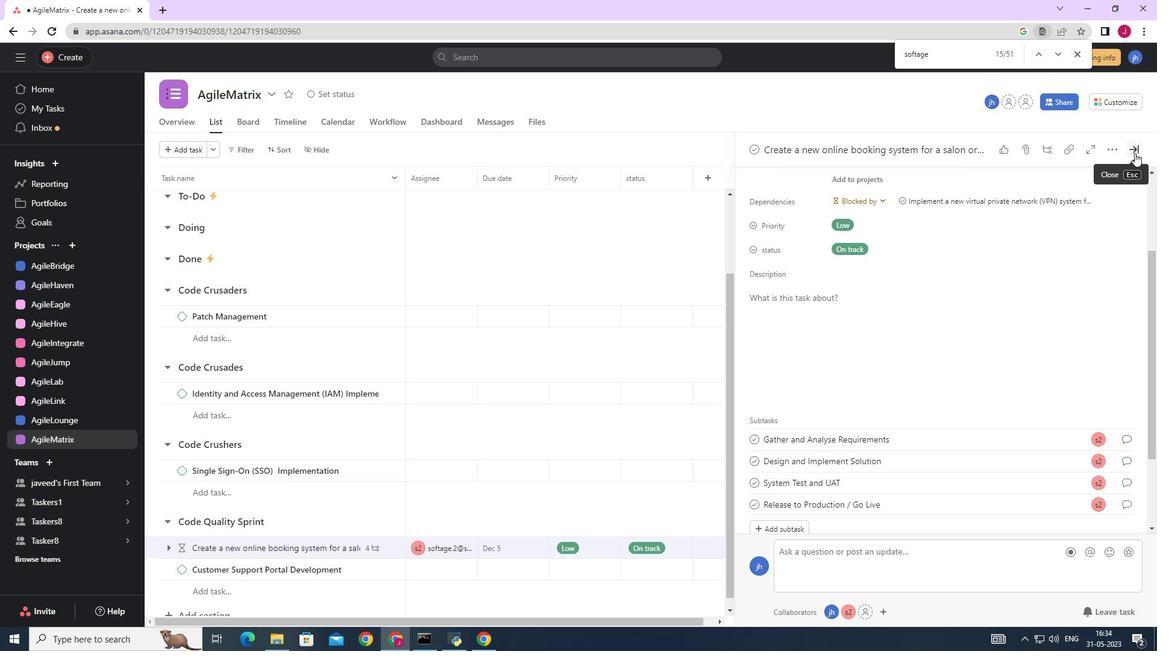 
Action: Mouse pressed left at (1135, 150)
Screenshot: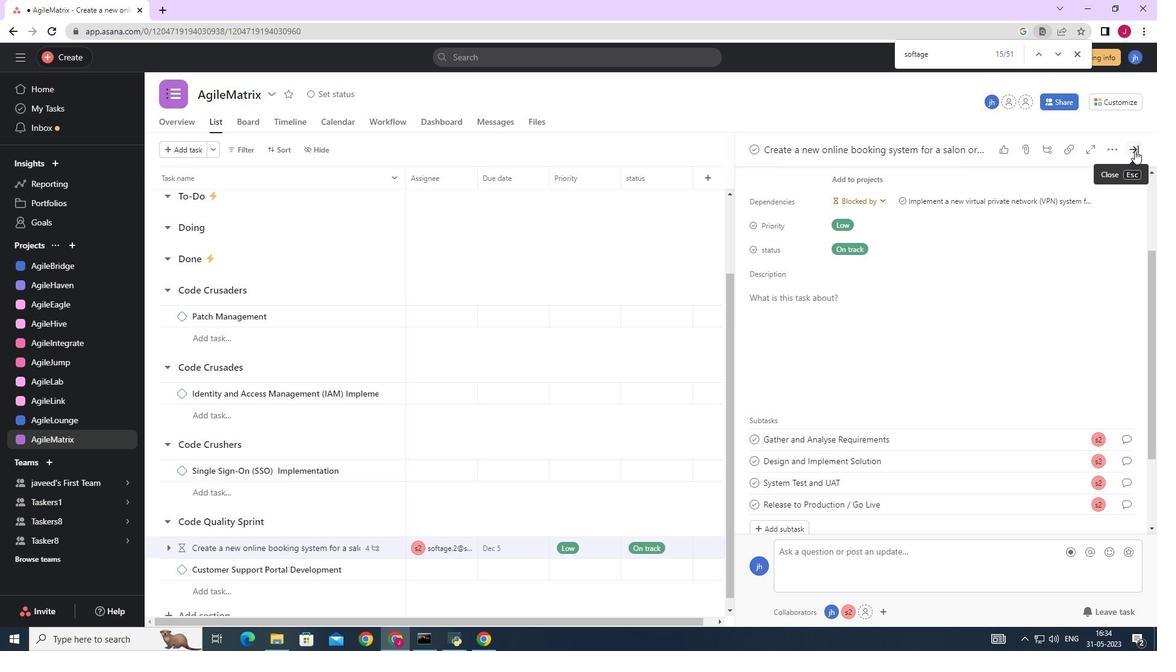 
Action: Mouse moved to (1134, 150)
Screenshot: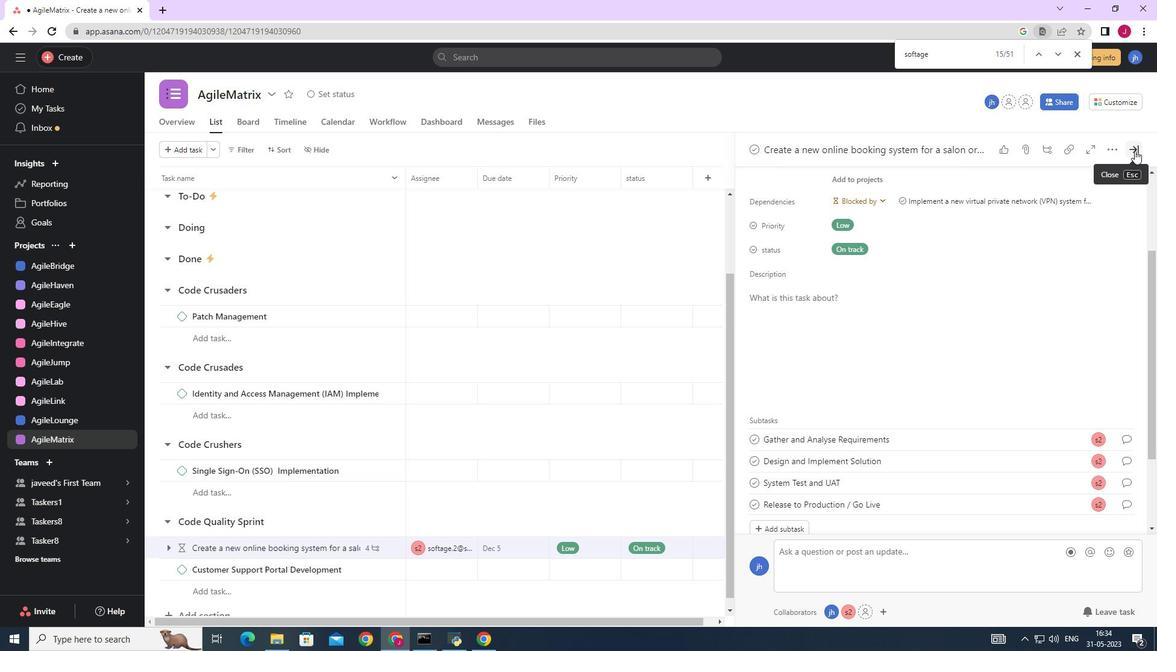 
